 Task: Find connections with filter location Canning Vale with filter topic #sustainabilitywith filter profile language English with filter current company MAN Energy Solutions with filter school Careers for Engineering Students with filter industry Claims Adjusting, Actuarial Services with filter service category Business Law with filter keywords title Cashier
Action: Mouse moved to (517, 80)
Screenshot: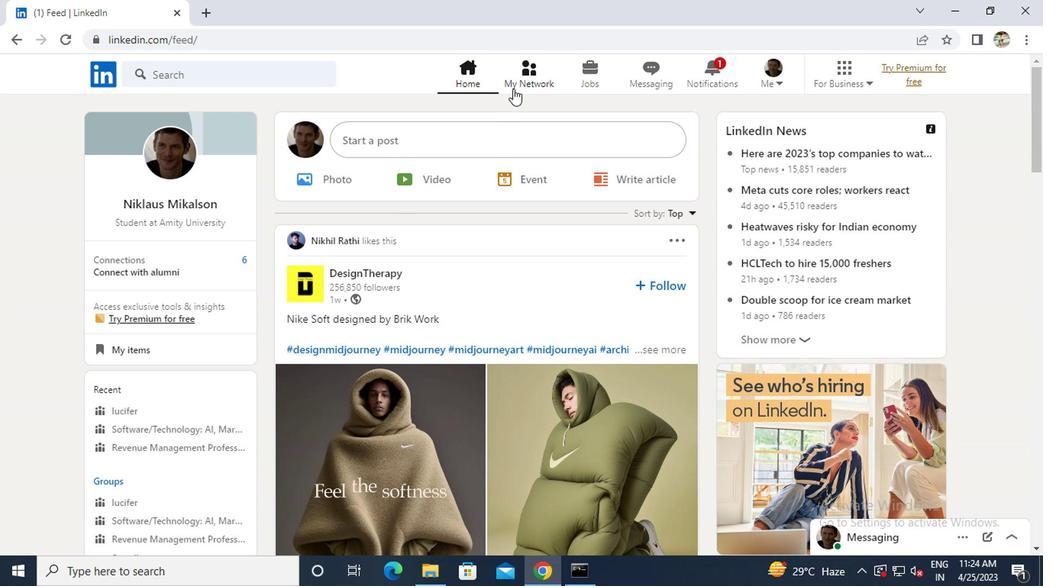 
Action: Mouse pressed left at (517, 80)
Screenshot: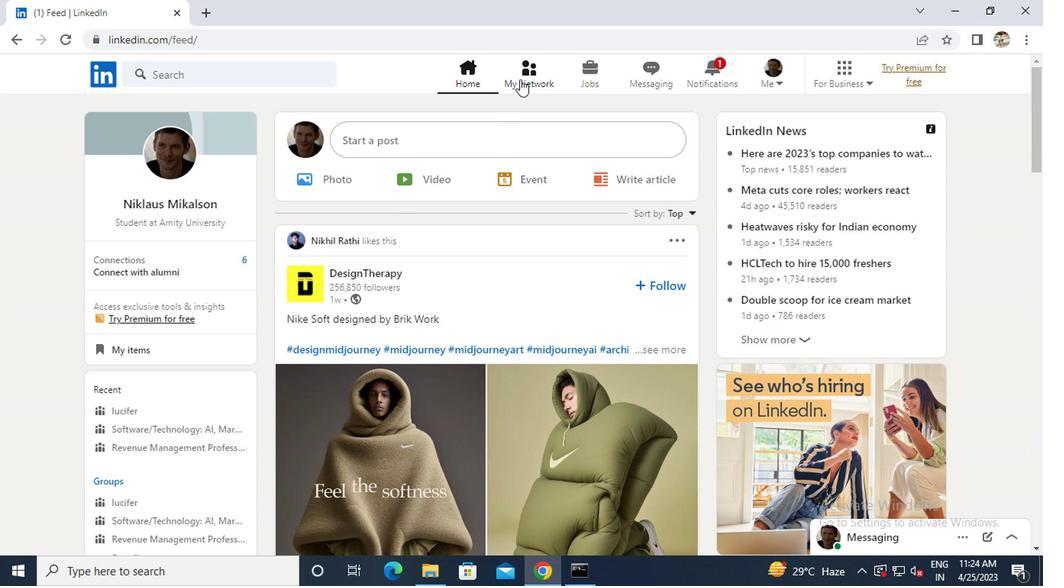 
Action: Mouse moved to (265, 158)
Screenshot: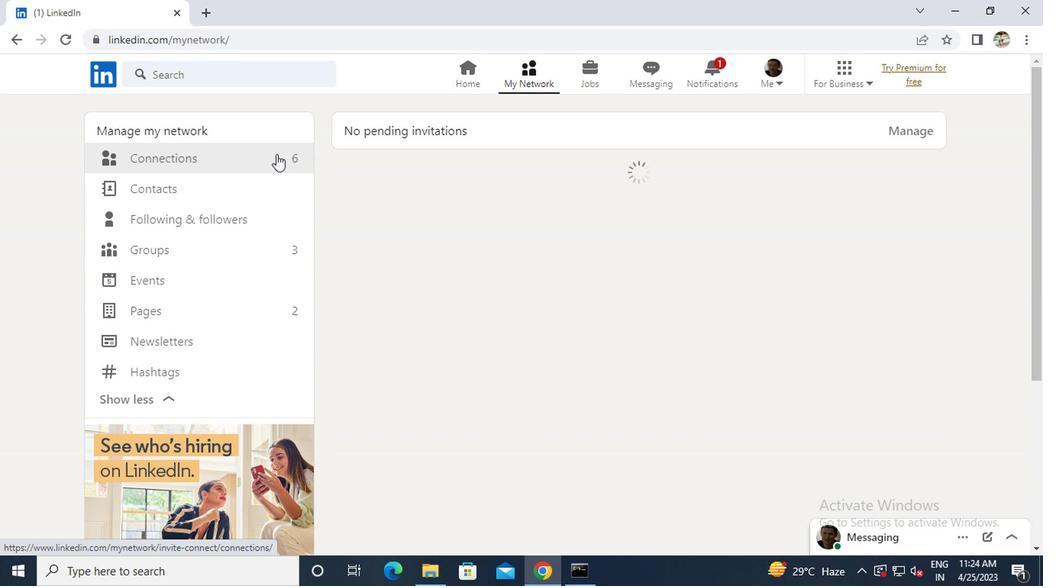 
Action: Mouse pressed left at (265, 158)
Screenshot: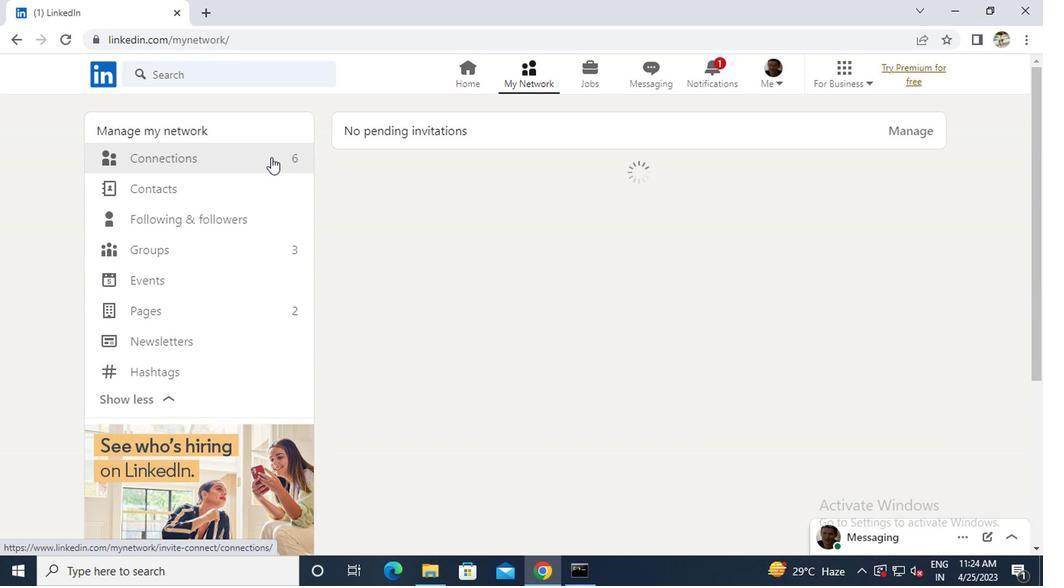 
Action: Mouse moved to (651, 163)
Screenshot: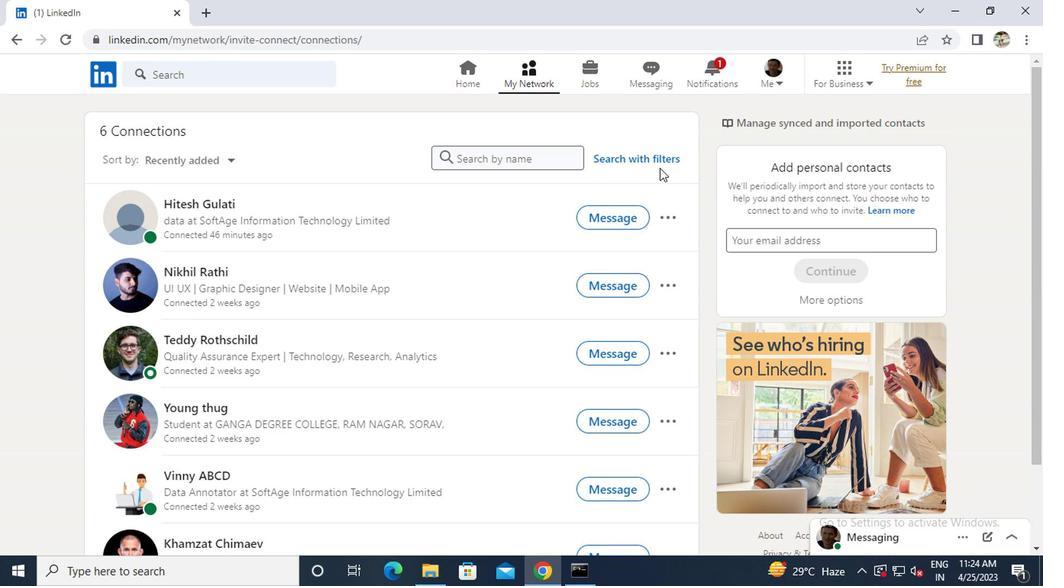 
Action: Mouse pressed left at (651, 163)
Screenshot: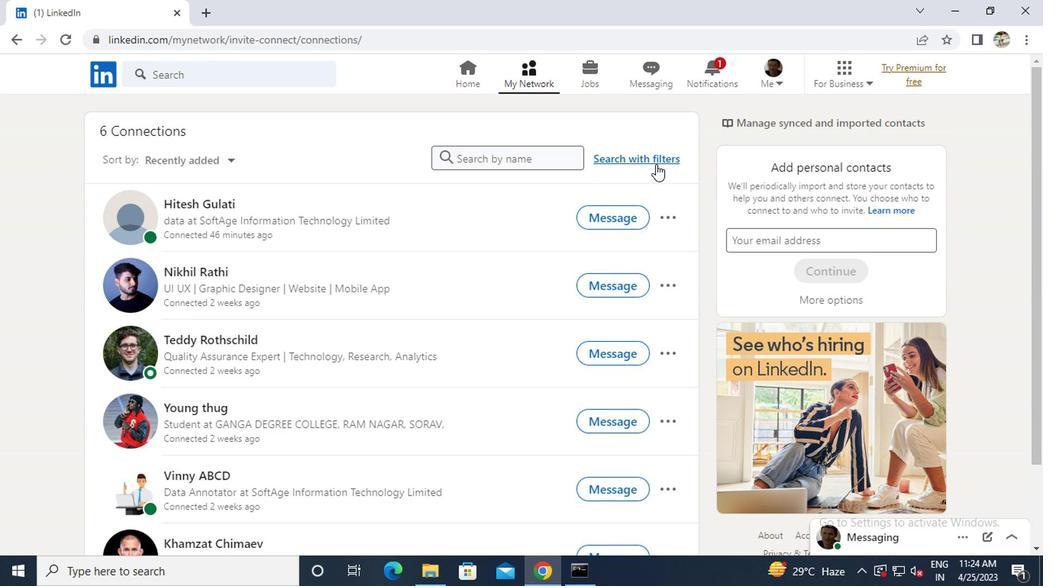 
Action: Mouse moved to (518, 122)
Screenshot: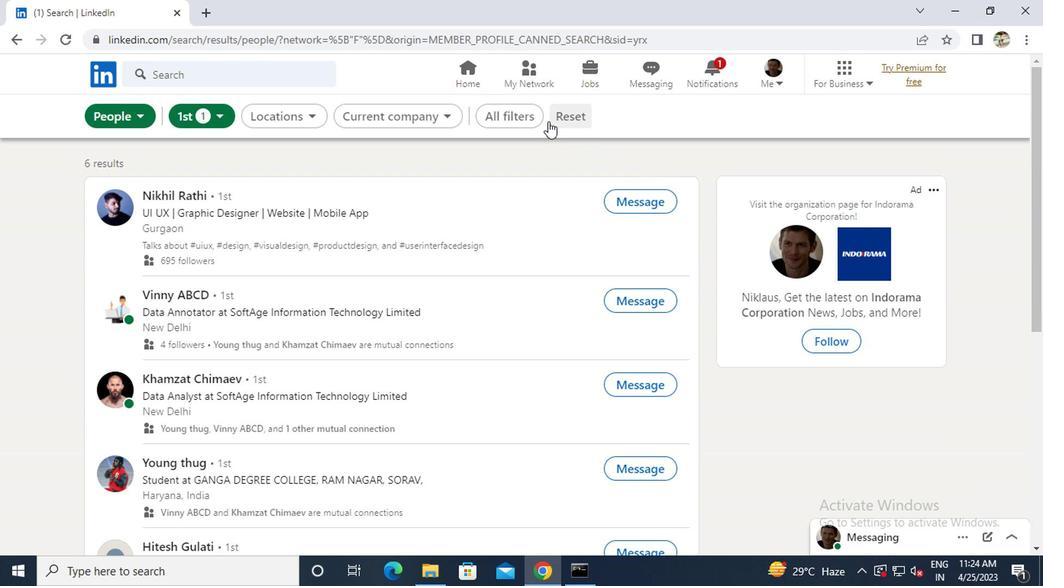 
Action: Mouse pressed left at (518, 122)
Screenshot: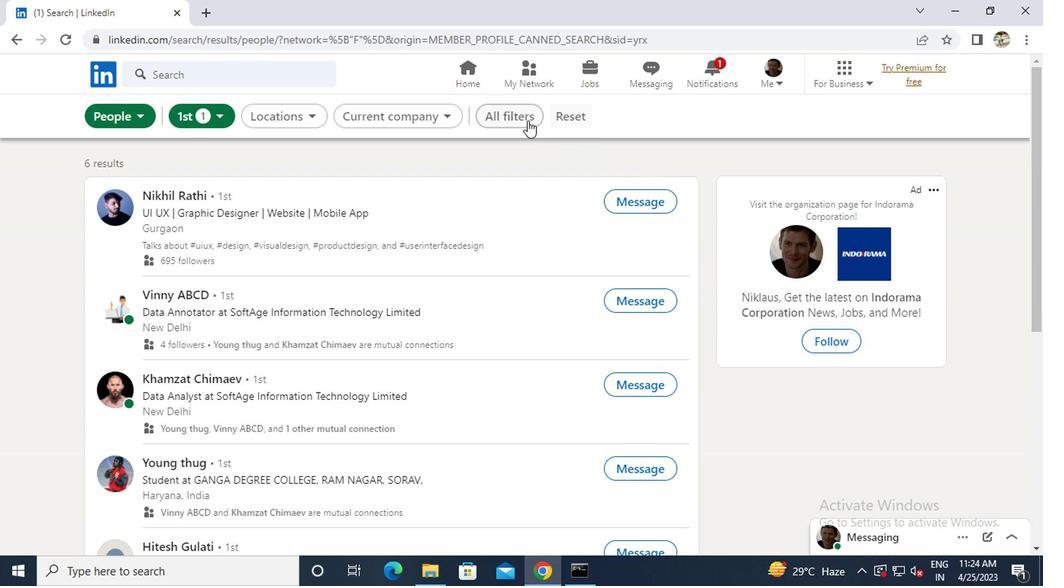 
Action: Mouse moved to (692, 288)
Screenshot: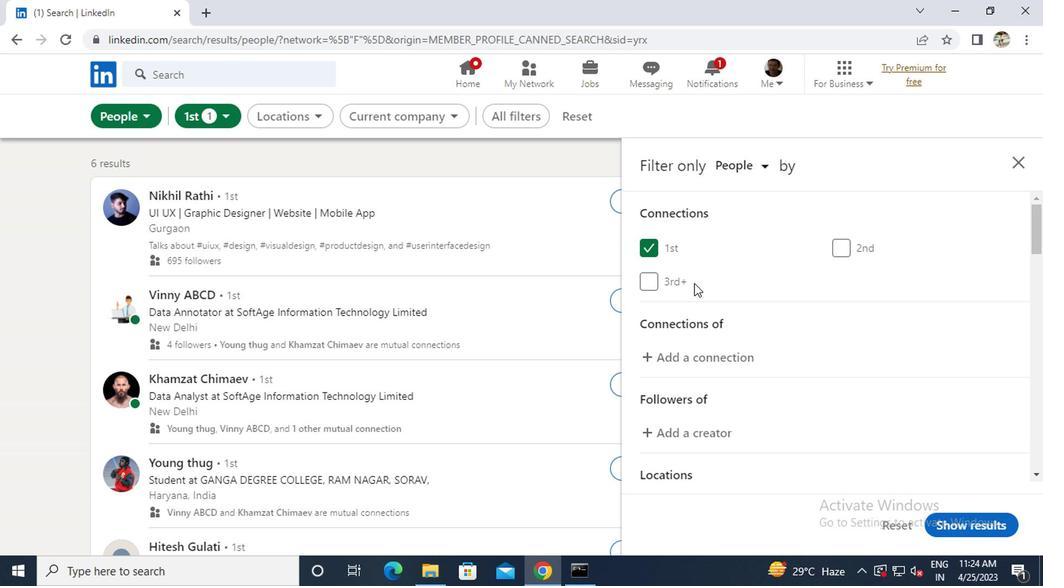
Action: Mouse scrolled (692, 287) with delta (0, 0)
Screenshot: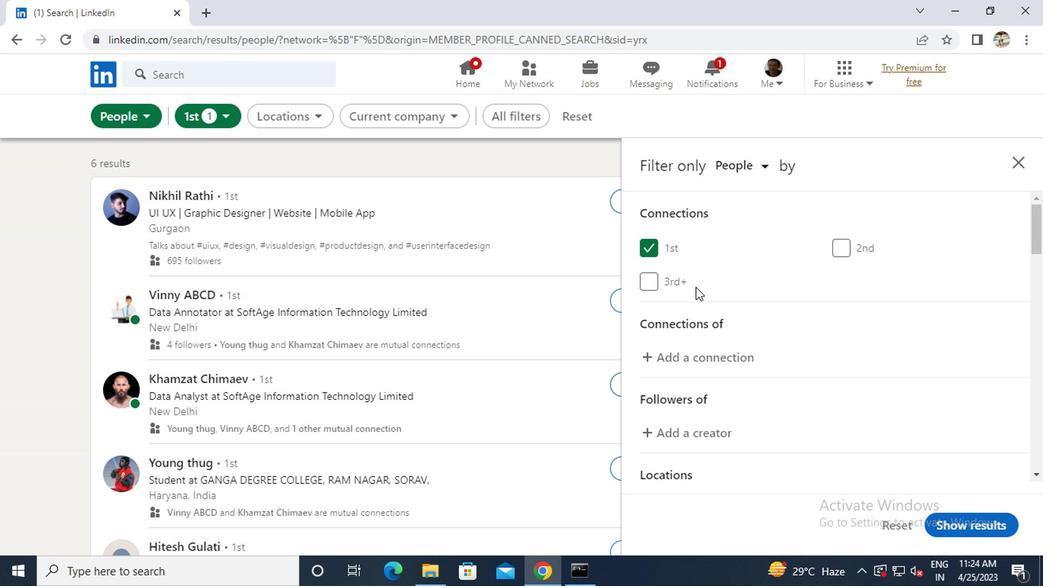 
Action: Mouse scrolled (692, 287) with delta (0, 0)
Screenshot: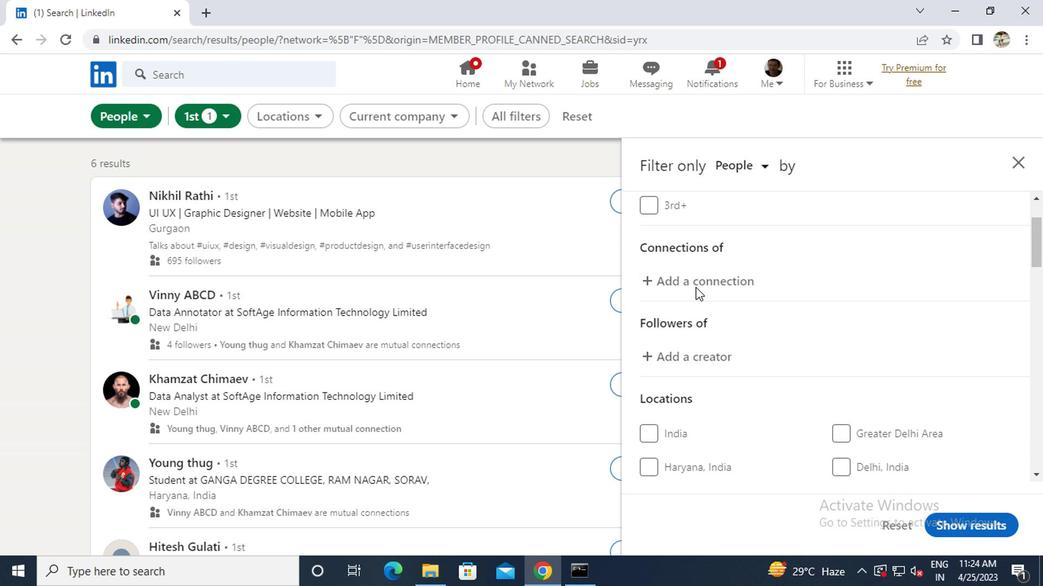 
Action: Mouse moved to (841, 423)
Screenshot: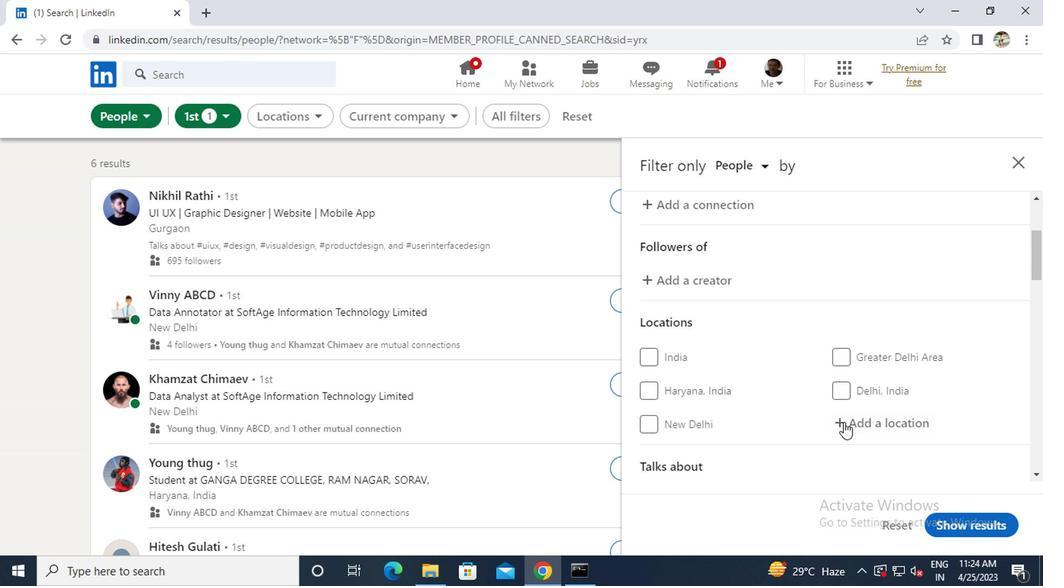
Action: Mouse pressed left at (841, 423)
Screenshot: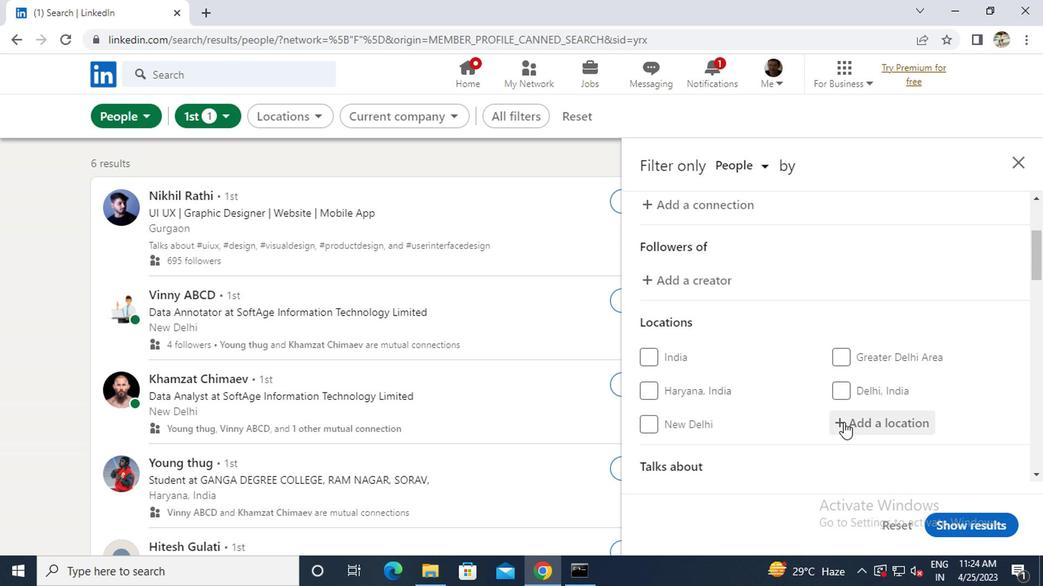 
Action: Key pressed <Key.caps_lock>c<Key.caps_lock>anning<Key.space><Key.caps_lock>v<Key.caps_lock>ale
Screenshot: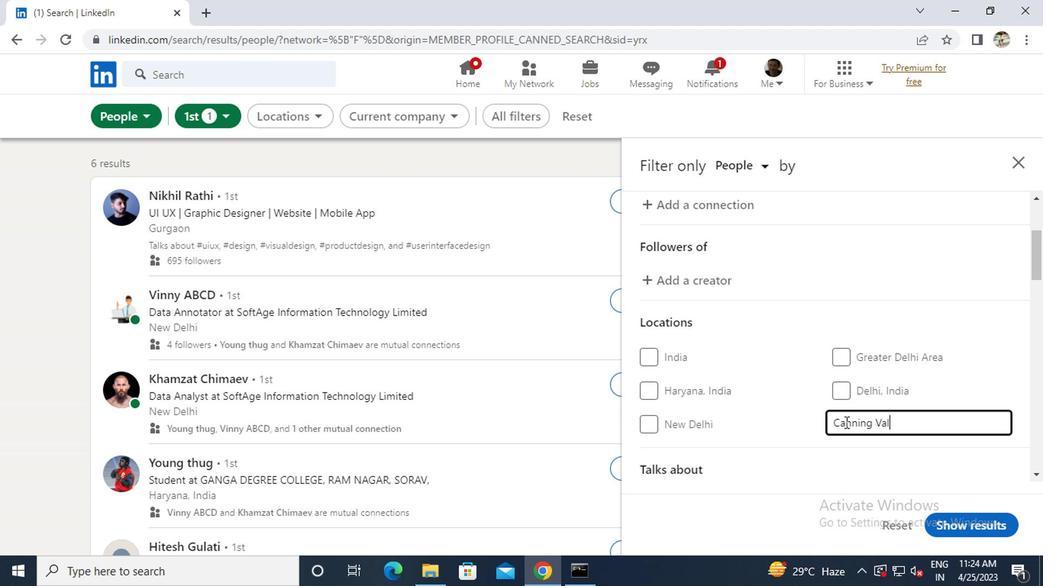 
Action: Mouse scrolled (841, 422) with delta (0, -1)
Screenshot: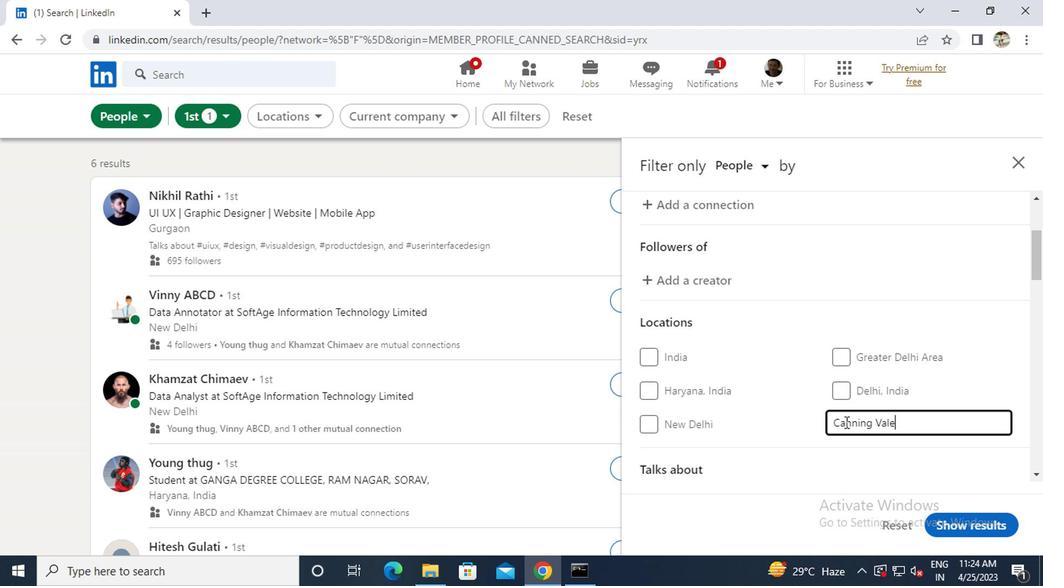 
Action: Mouse scrolled (841, 422) with delta (0, -1)
Screenshot: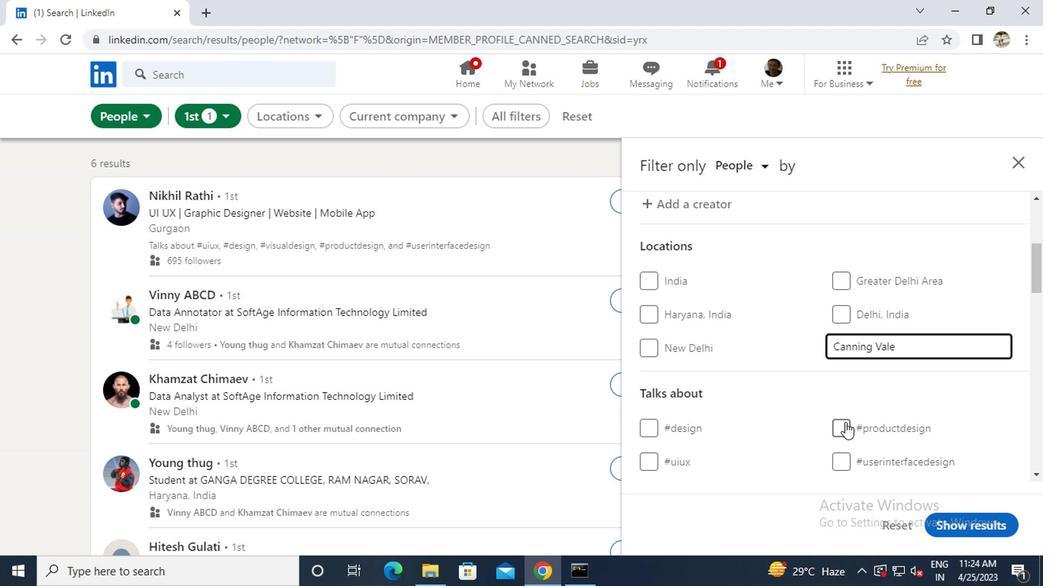 
Action: Mouse scrolled (841, 422) with delta (0, -1)
Screenshot: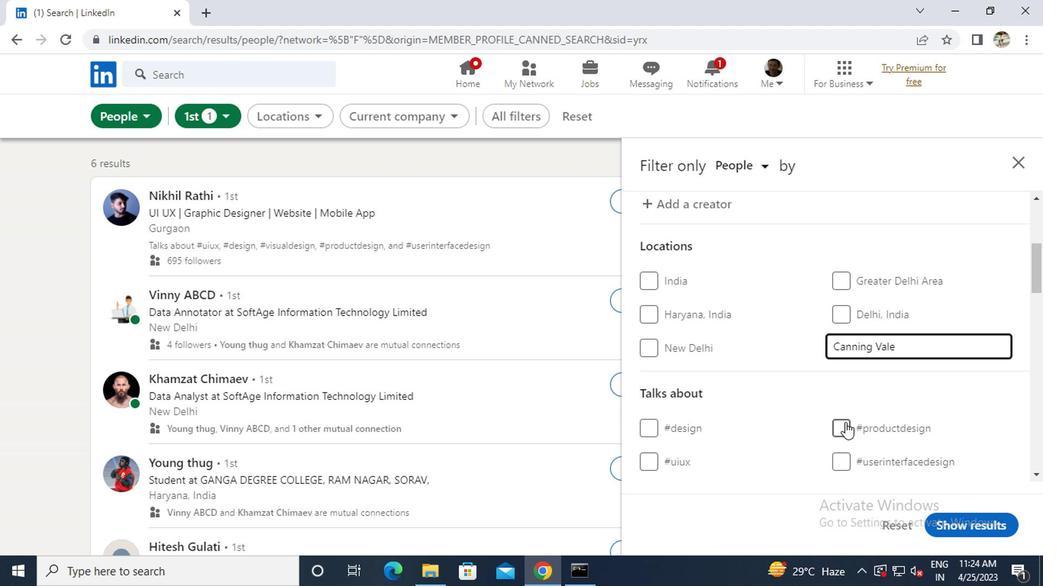 
Action: Mouse moved to (853, 333)
Screenshot: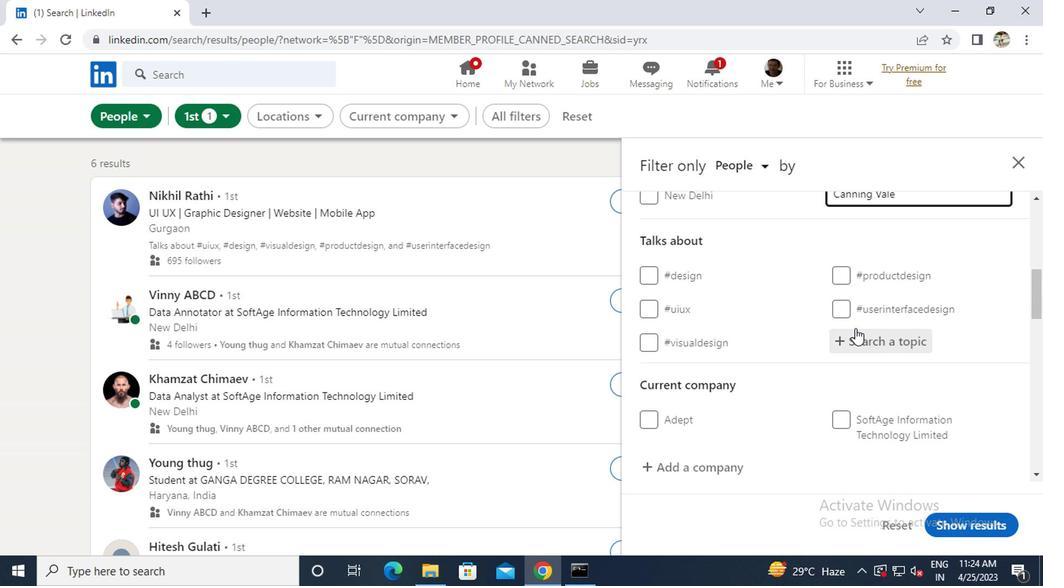 
Action: Mouse pressed left at (853, 333)
Screenshot: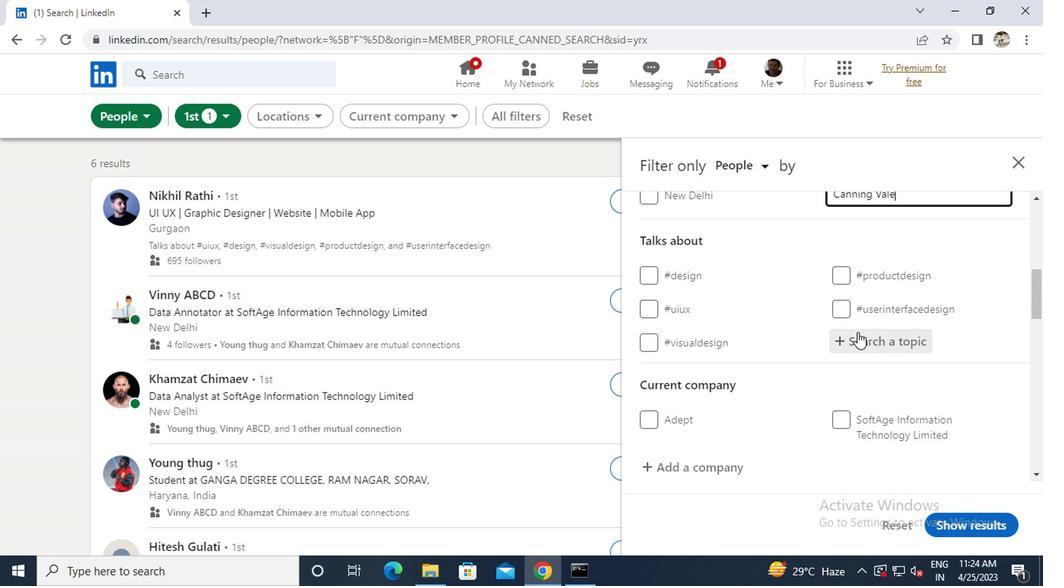 
Action: Key pressed <Key.shift><Key.shift><Key.shift><Key.shift><Key.shift>#SUSTAINABILITY
Screenshot: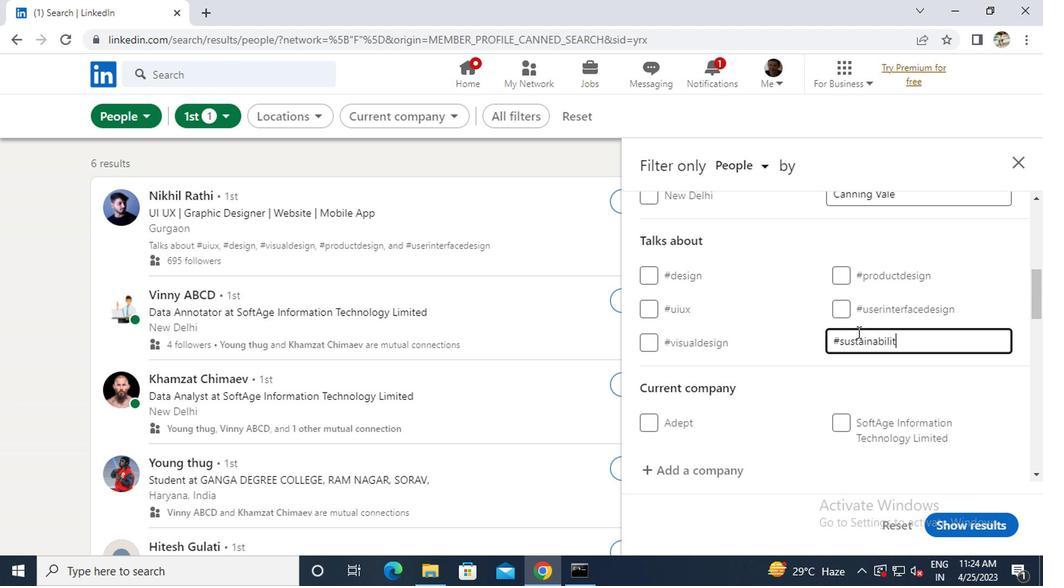 
Action: Mouse scrolled (853, 332) with delta (0, -1)
Screenshot: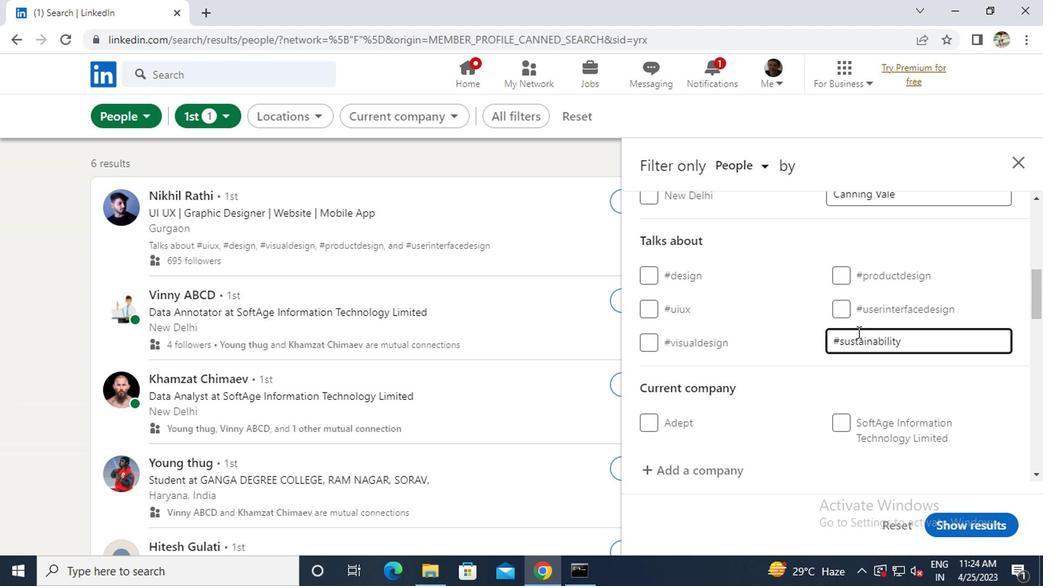 
Action: Mouse scrolled (853, 332) with delta (0, -1)
Screenshot: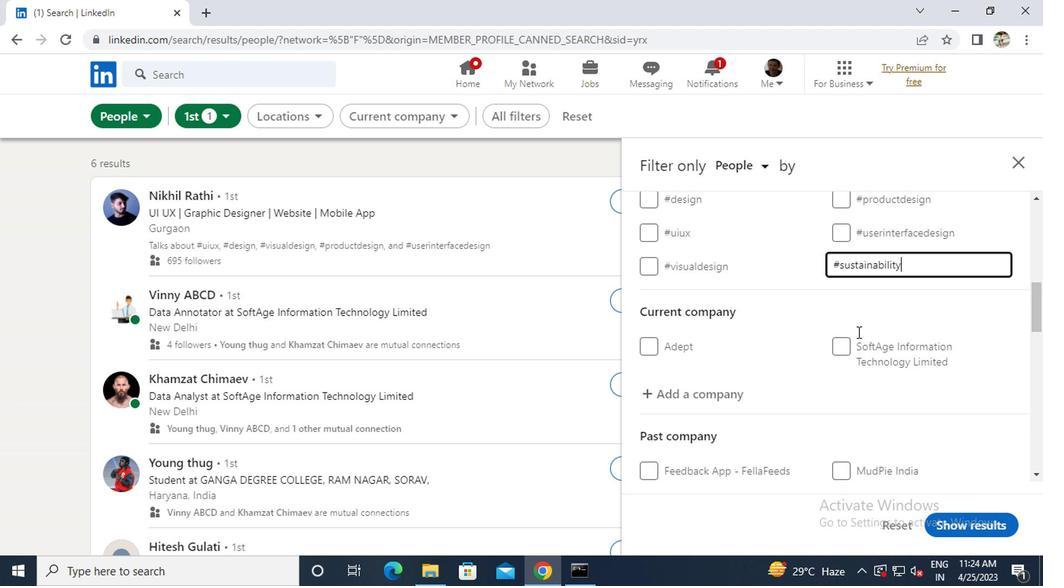 
Action: Mouse scrolled (853, 332) with delta (0, -1)
Screenshot: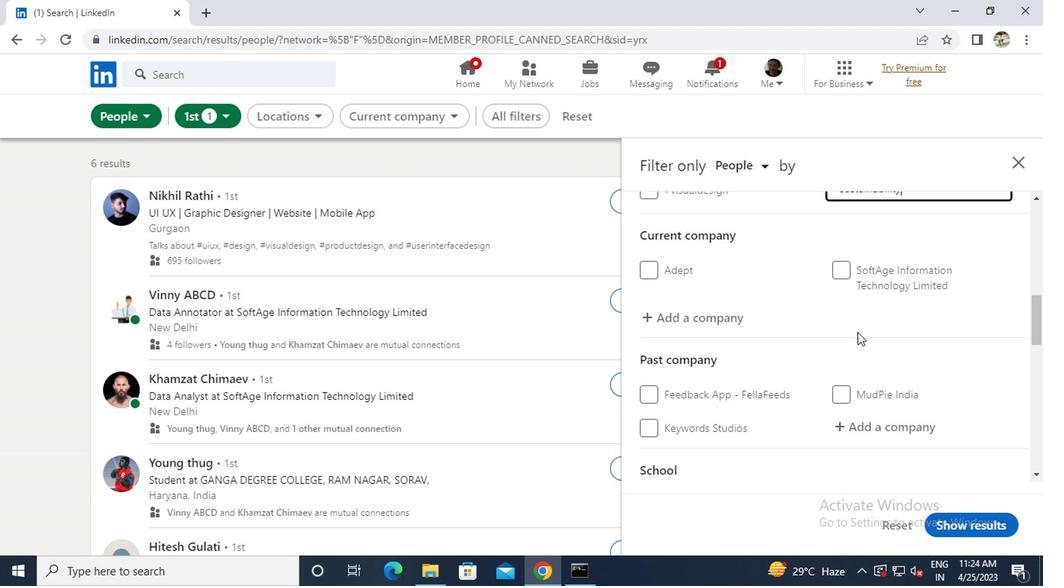
Action: Mouse scrolled (853, 332) with delta (0, -1)
Screenshot: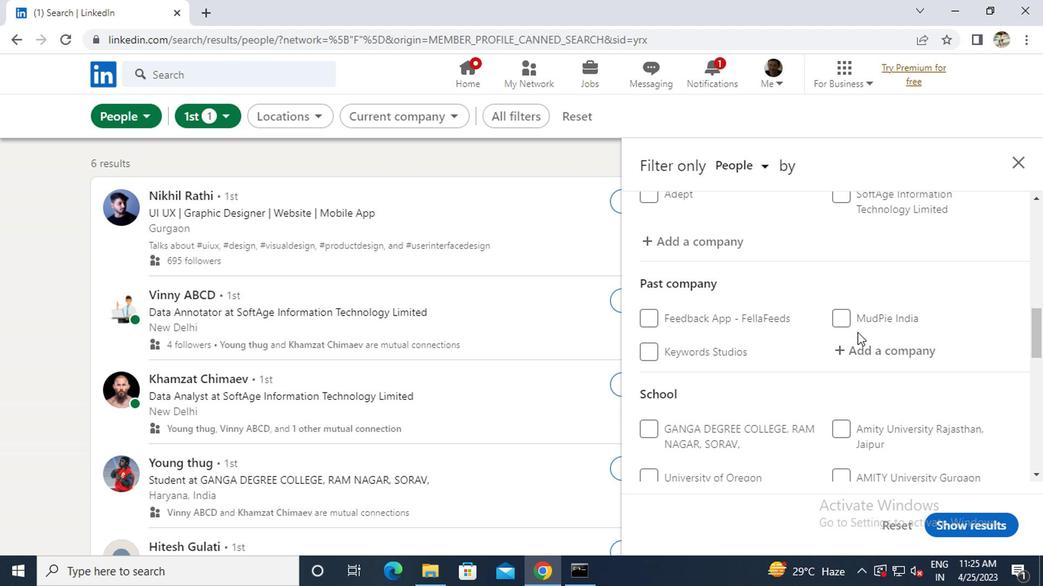 
Action: Mouse scrolled (853, 332) with delta (0, -1)
Screenshot: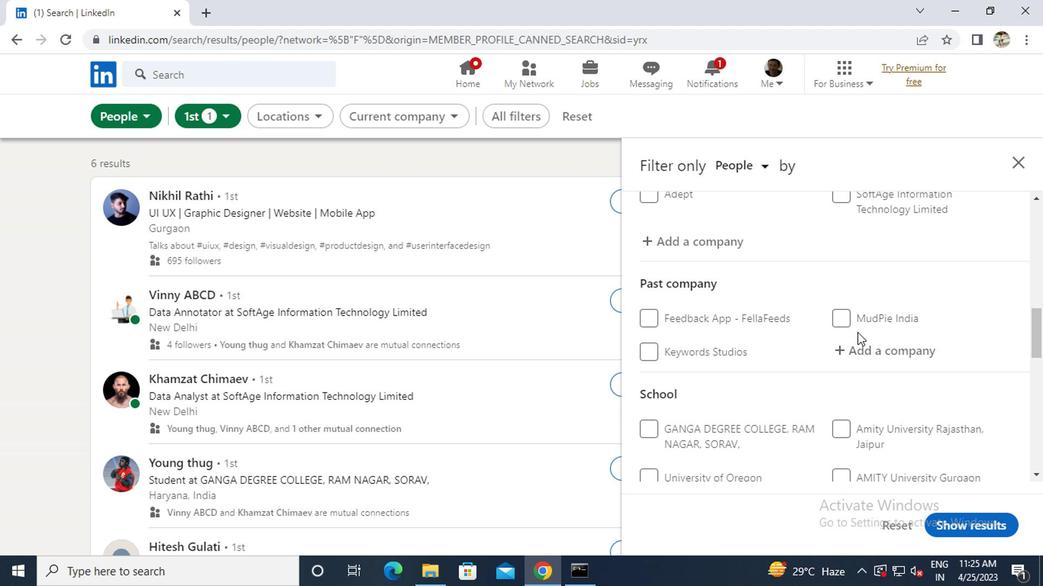 
Action: Mouse scrolled (853, 332) with delta (0, -1)
Screenshot: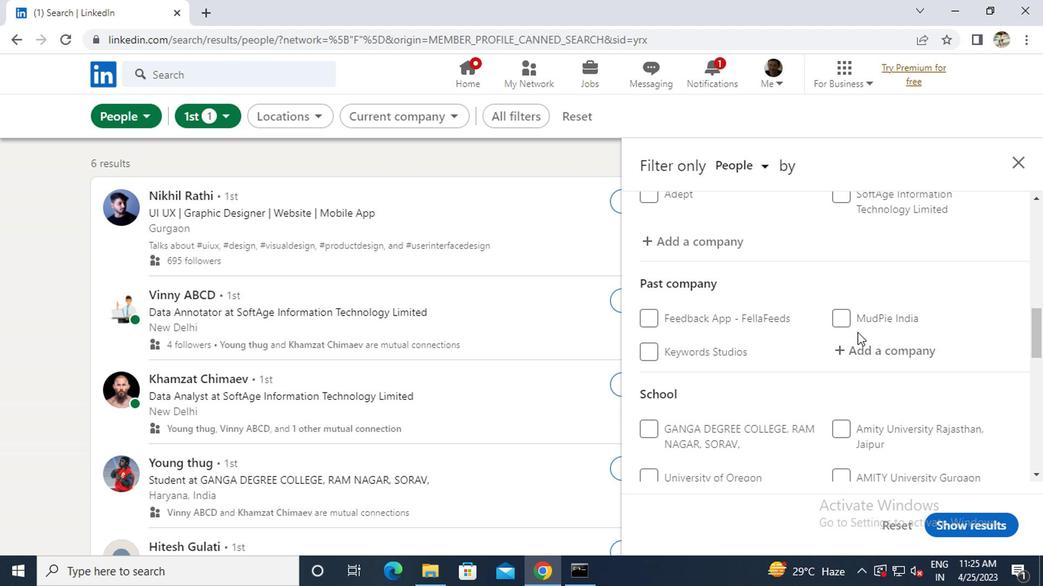 
Action: Mouse scrolled (853, 332) with delta (0, -1)
Screenshot: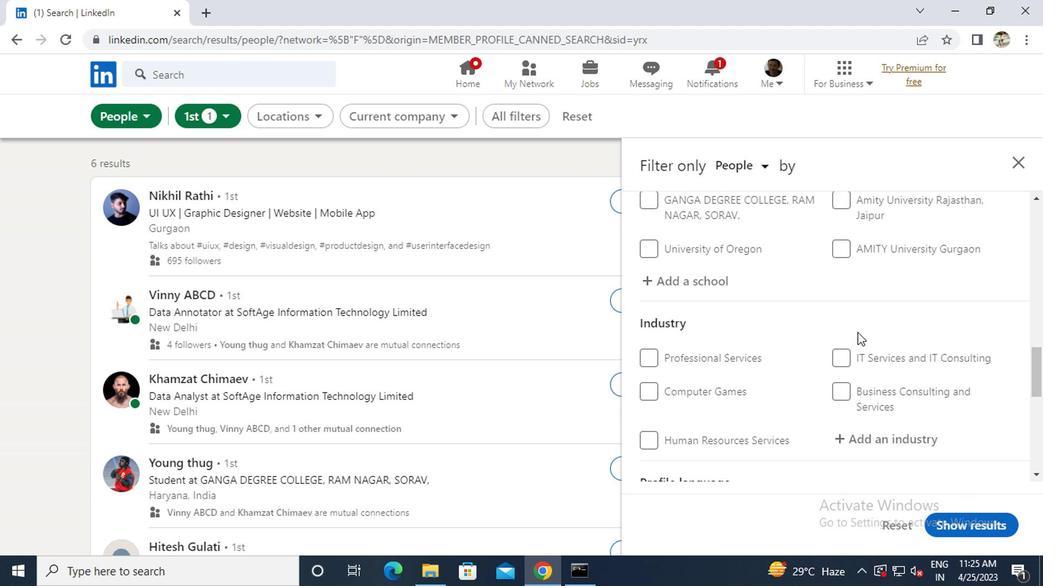
Action: Mouse scrolled (853, 332) with delta (0, -1)
Screenshot: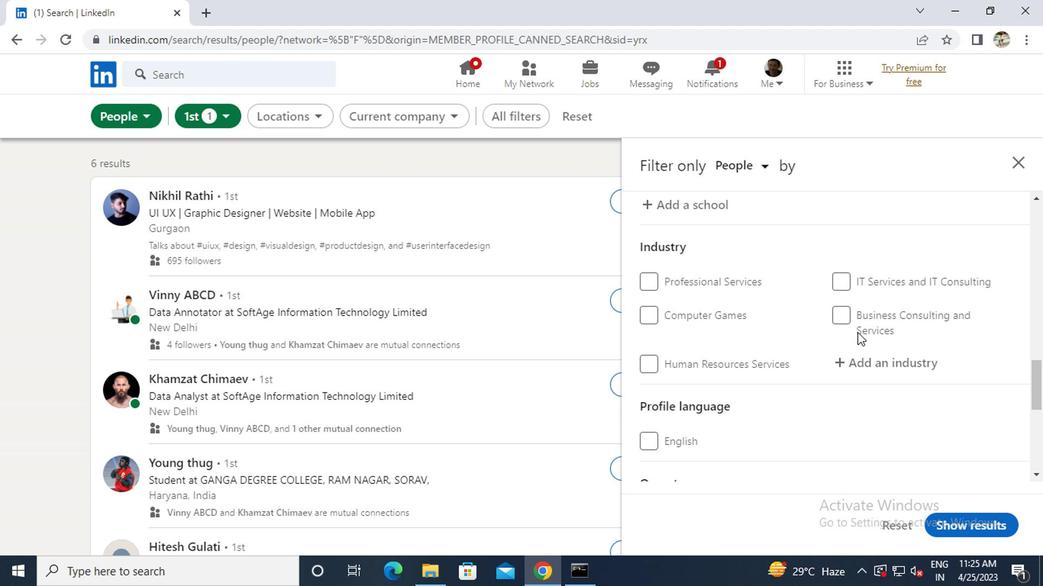 
Action: Mouse moved to (647, 366)
Screenshot: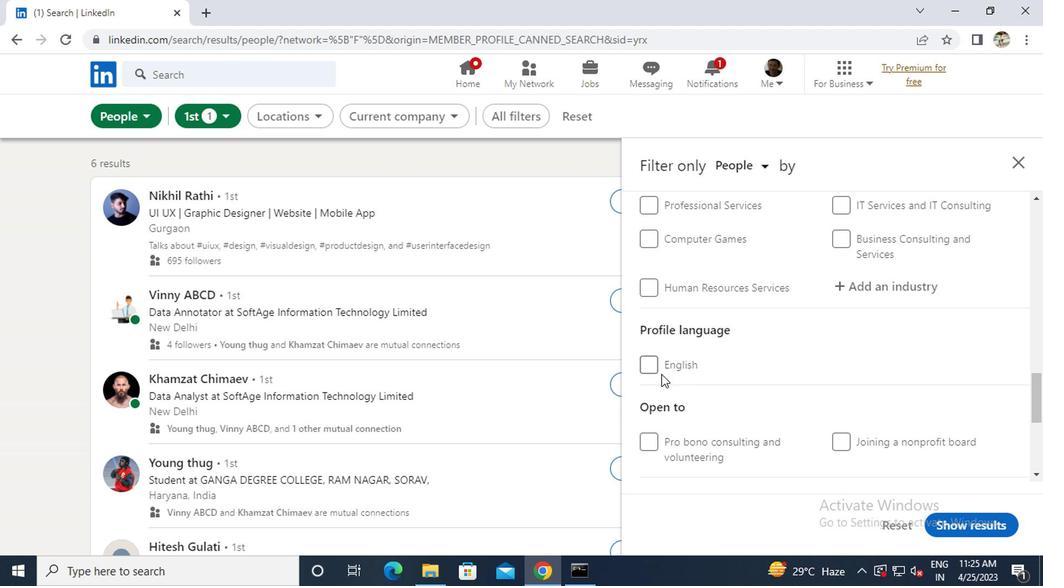 
Action: Mouse pressed left at (647, 366)
Screenshot: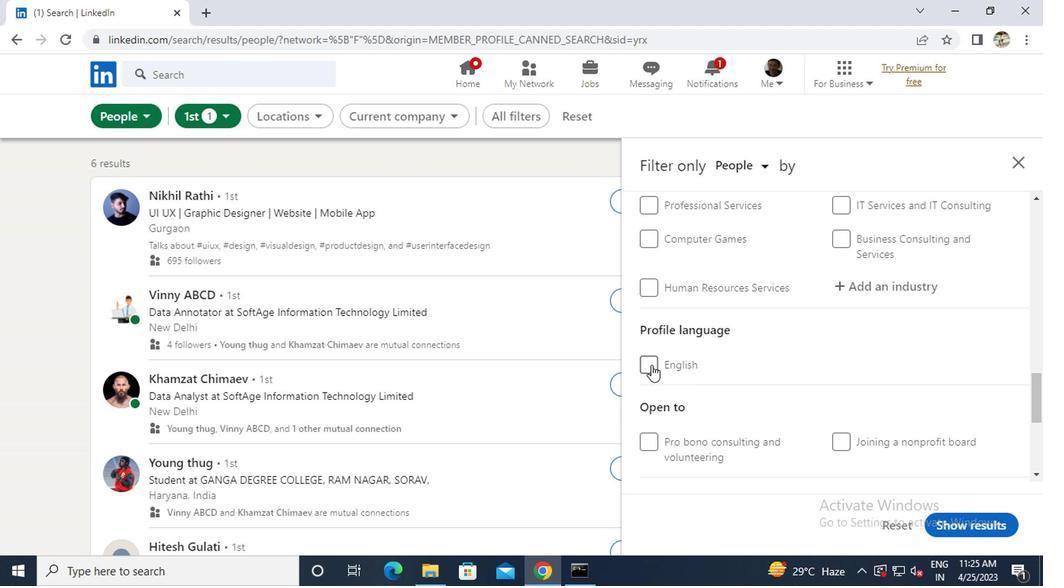 
Action: Mouse scrolled (647, 367) with delta (0, 1)
Screenshot: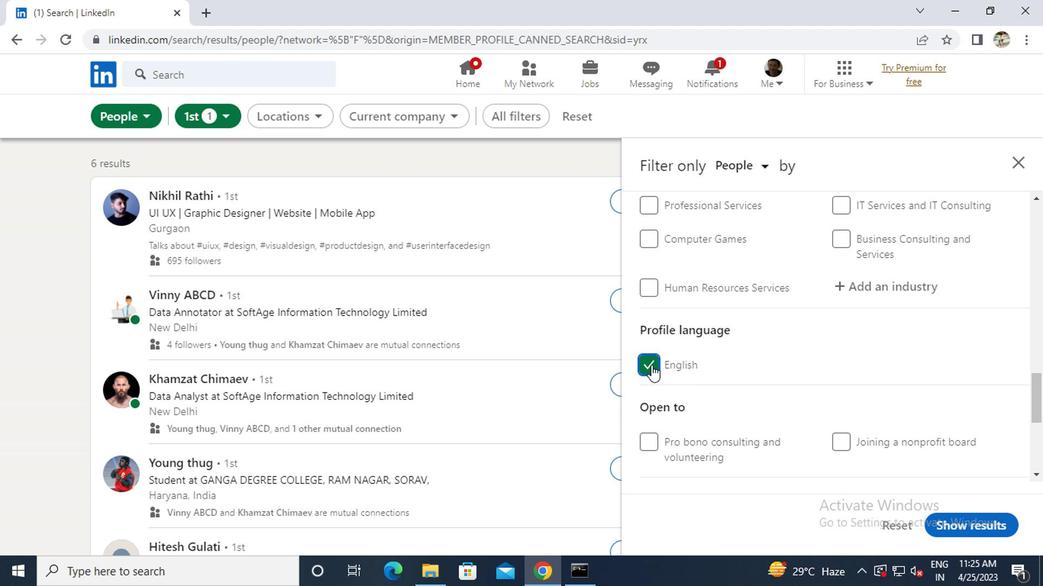 
Action: Mouse scrolled (647, 367) with delta (0, 1)
Screenshot: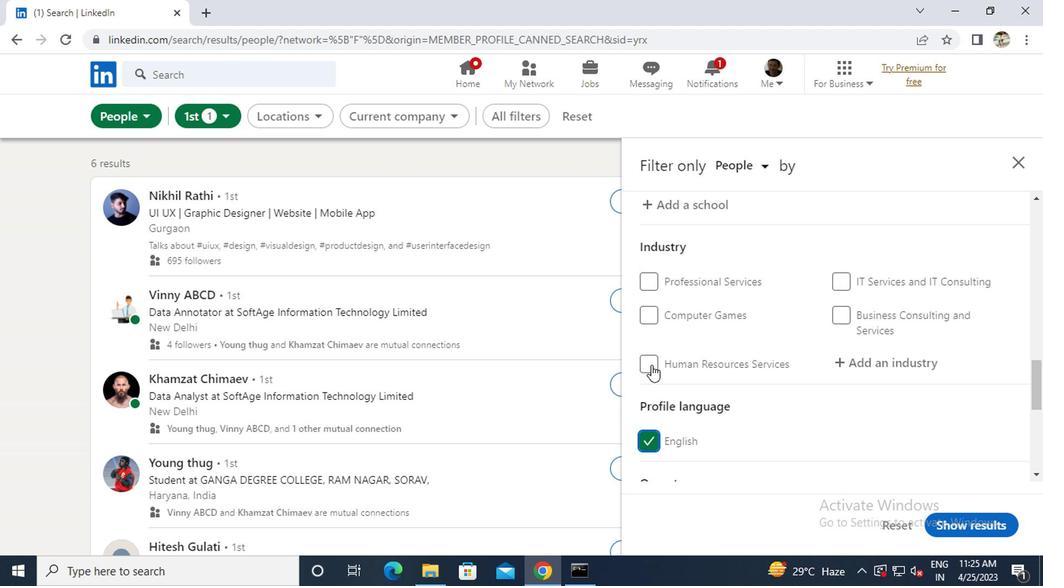 
Action: Mouse scrolled (647, 367) with delta (0, 1)
Screenshot: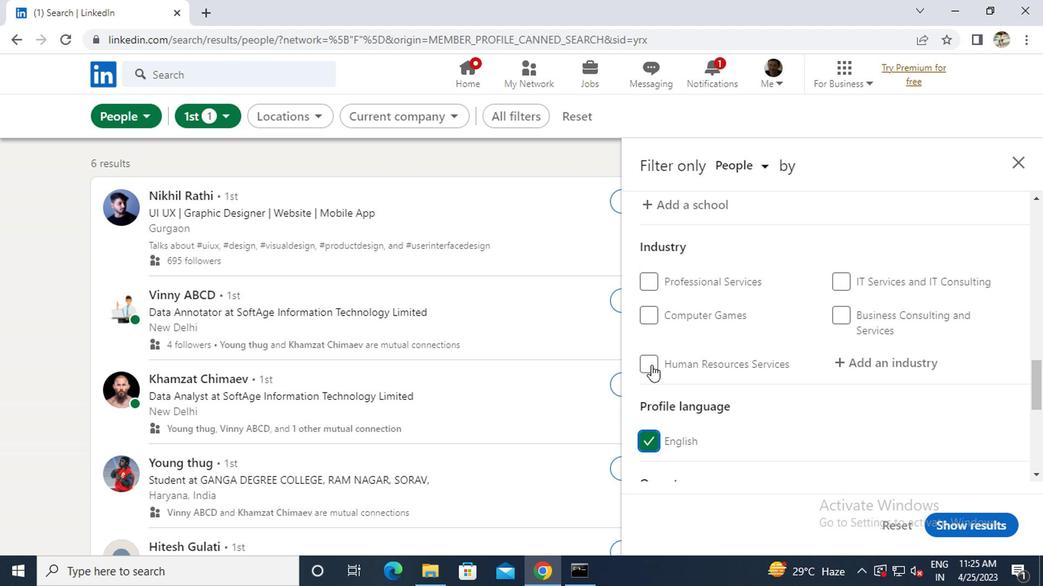 
Action: Mouse scrolled (647, 367) with delta (0, 1)
Screenshot: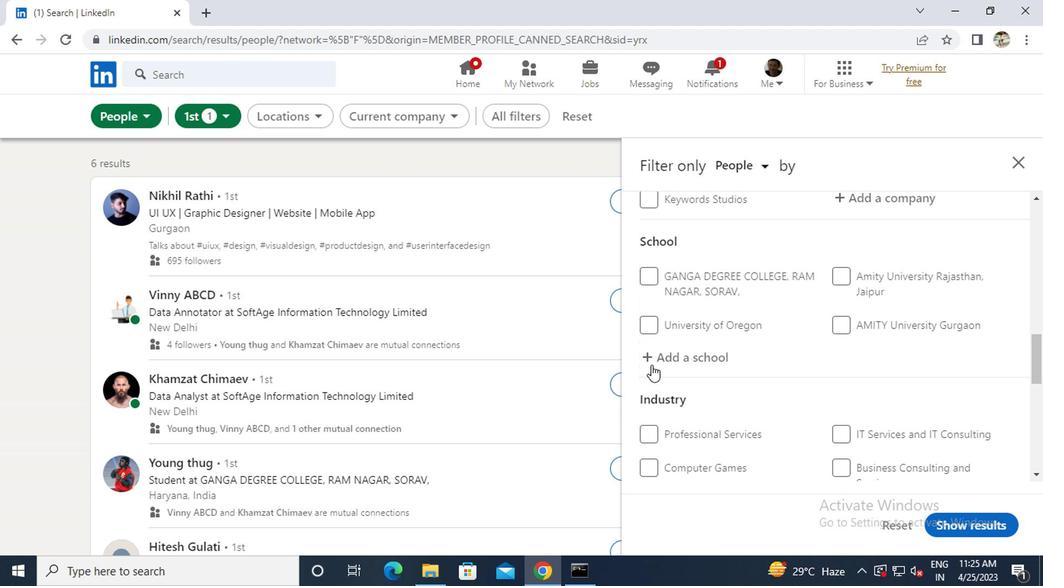 
Action: Mouse scrolled (647, 367) with delta (0, 1)
Screenshot: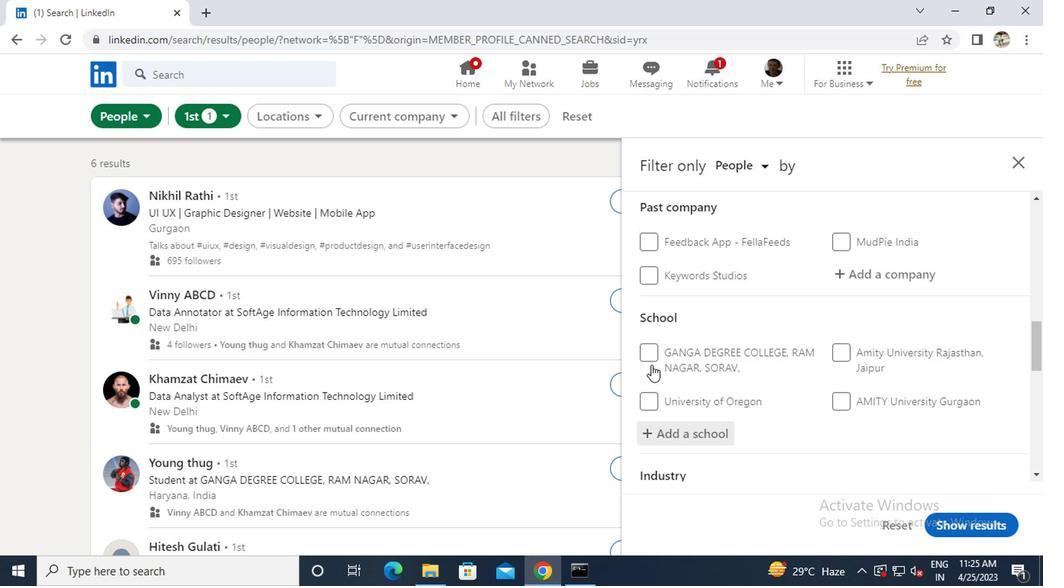 
Action: Mouse scrolled (647, 367) with delta (0, 1)
Screenshot: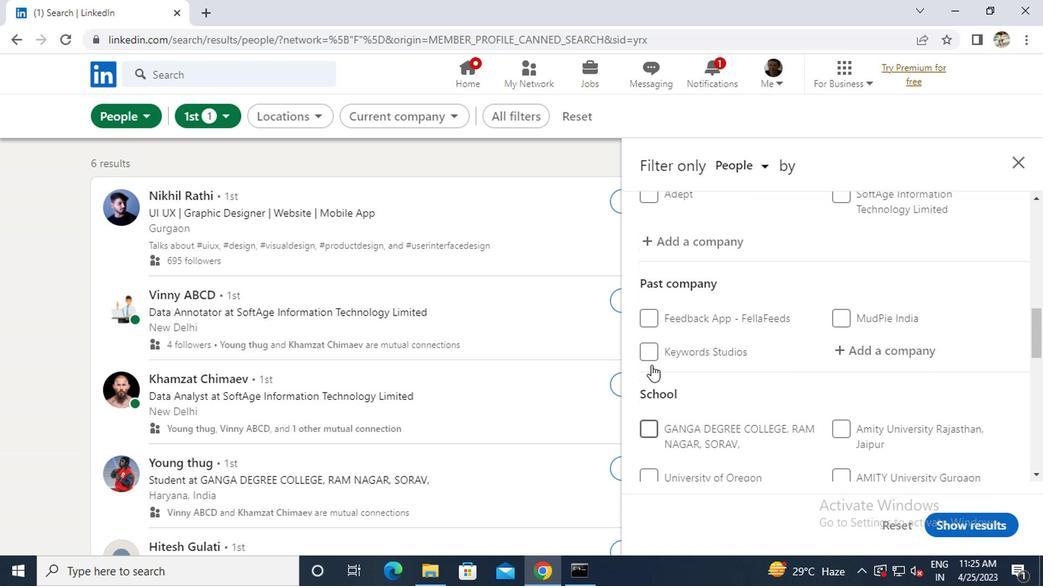 
Action: Mouse moved to (658, 319)
Screenshot: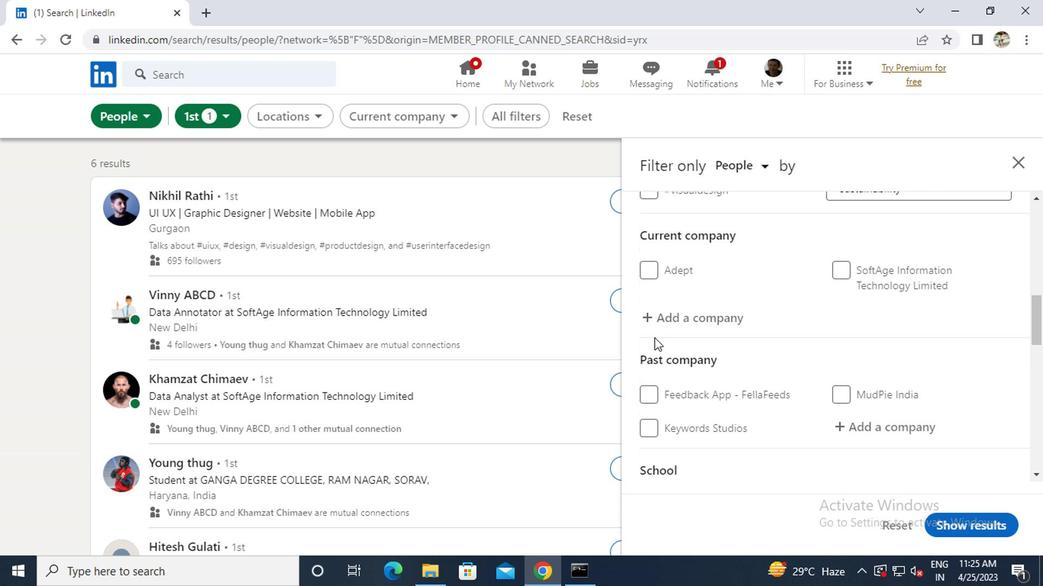 
Action: Mouse pressed left at (658, 319)
Screenshot: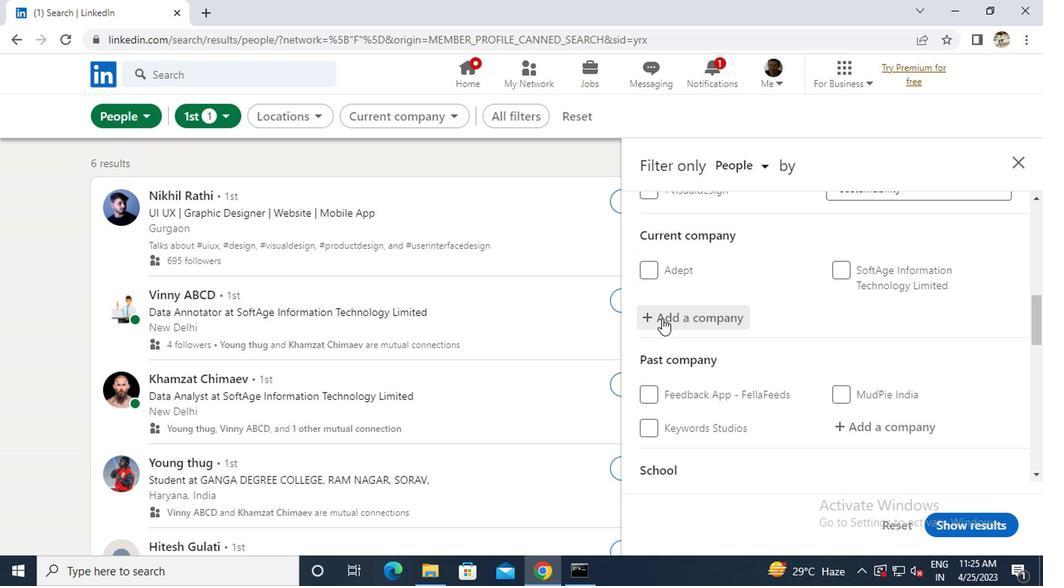 
Action: Key pressed <Key.caps_lock>MAN<Key.space>E<Key.caps_lock>NERGY<Key.space><Key.caps_lock>S<Key.caps_lock>OLUTIONS
Screenshot: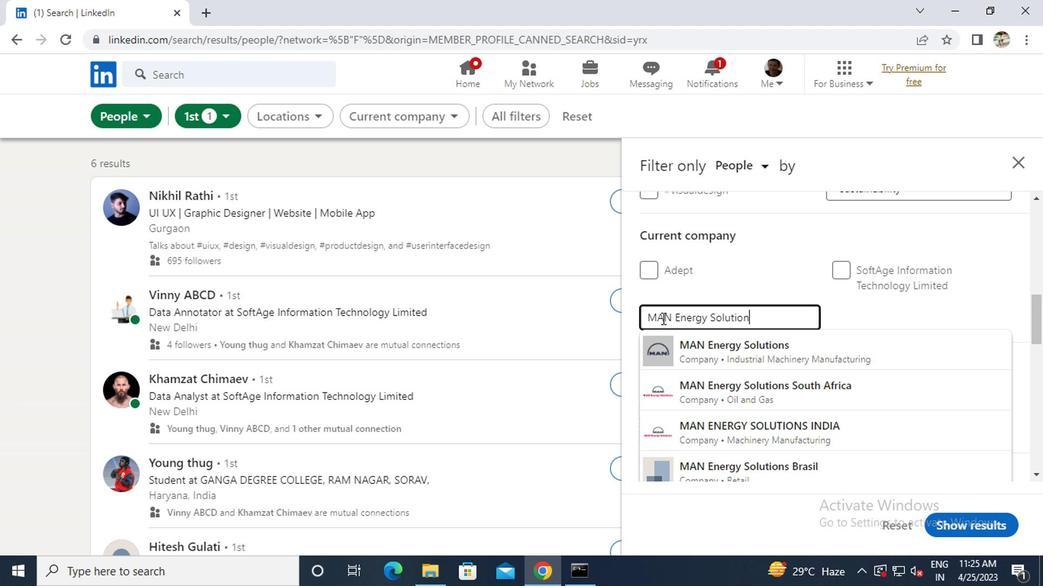
Action: Mouse moved to (694, 340)
Screenshot: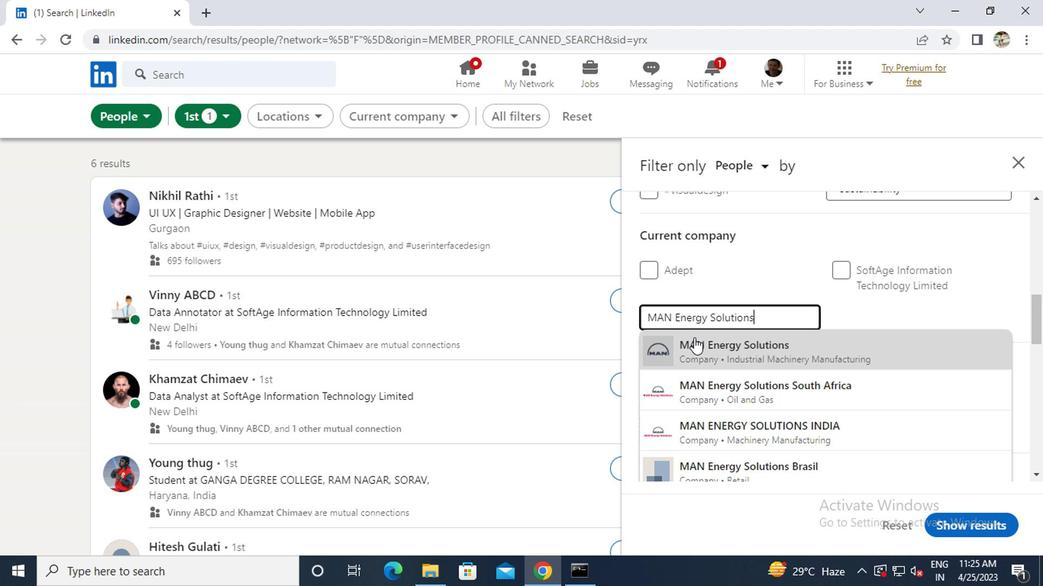 
Action: Mouse pressed left at (694, 340)
Screenshot: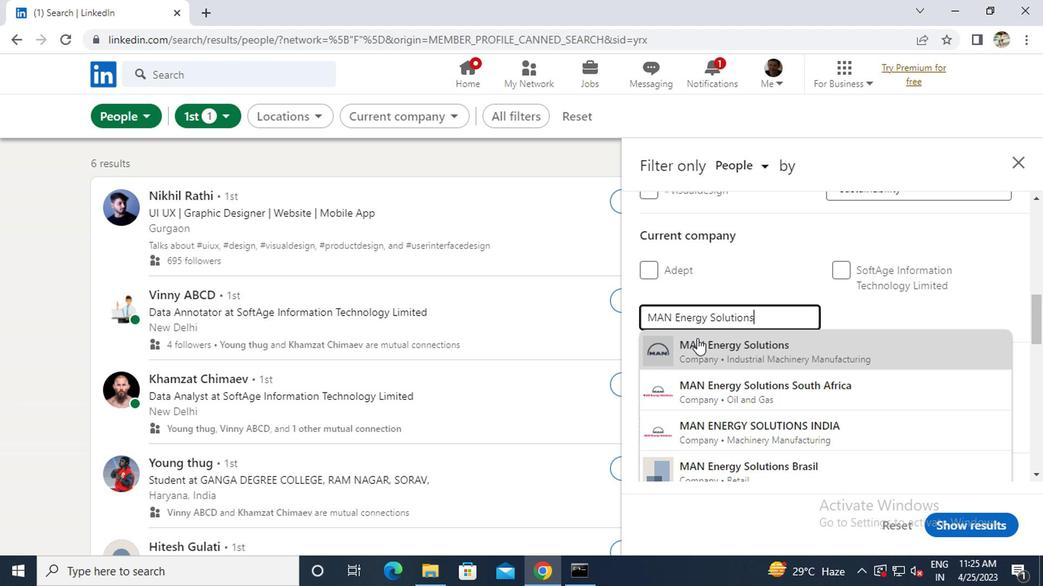 
Action: Mouse scrolled (694, 339) with delta (0, -1)
Screenshot: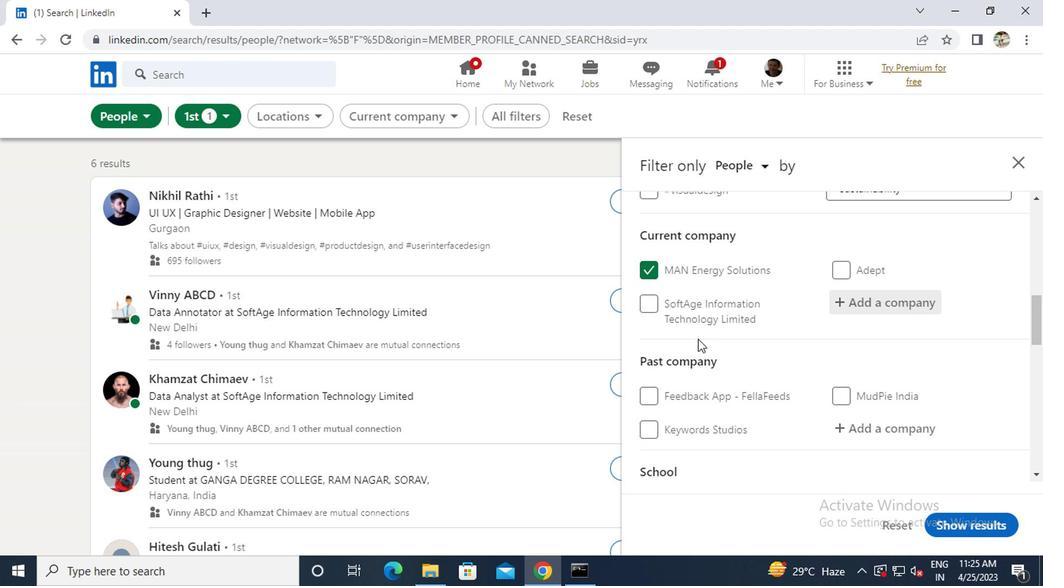 
Action: Mouse scrolled (694, 339) with delta (0, -1)
Screenshot: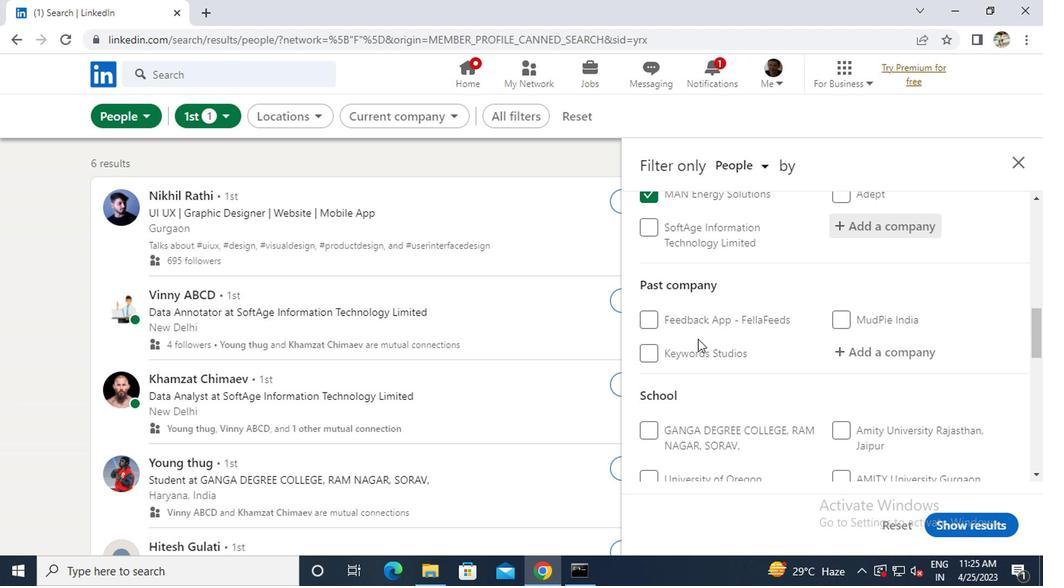 
Action: Mouse scrolled (694, 339) with delta (0, -1)
Screenshot: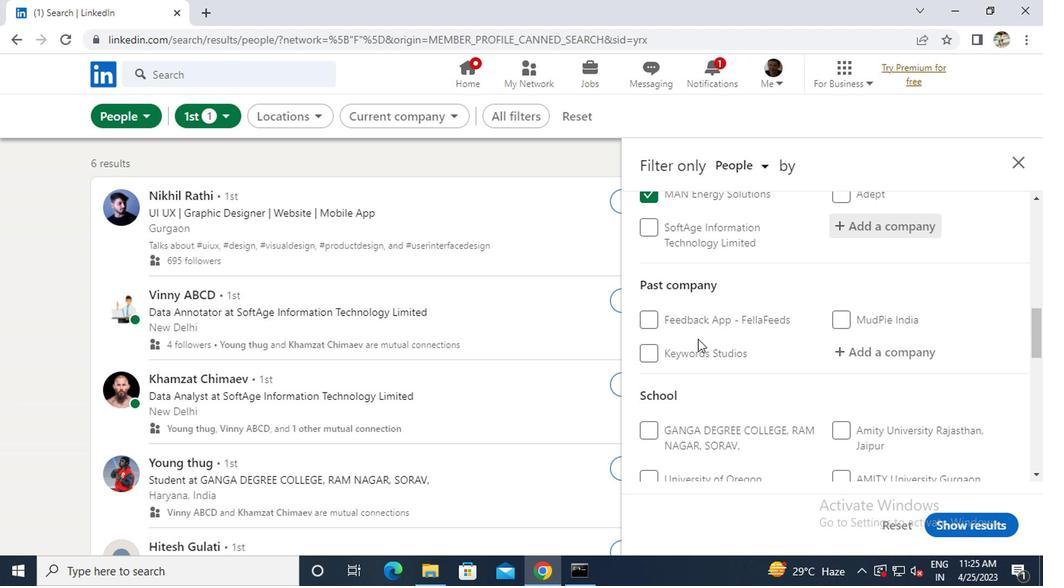 
Action: Mouse moved to (688, 352)
Screenshot: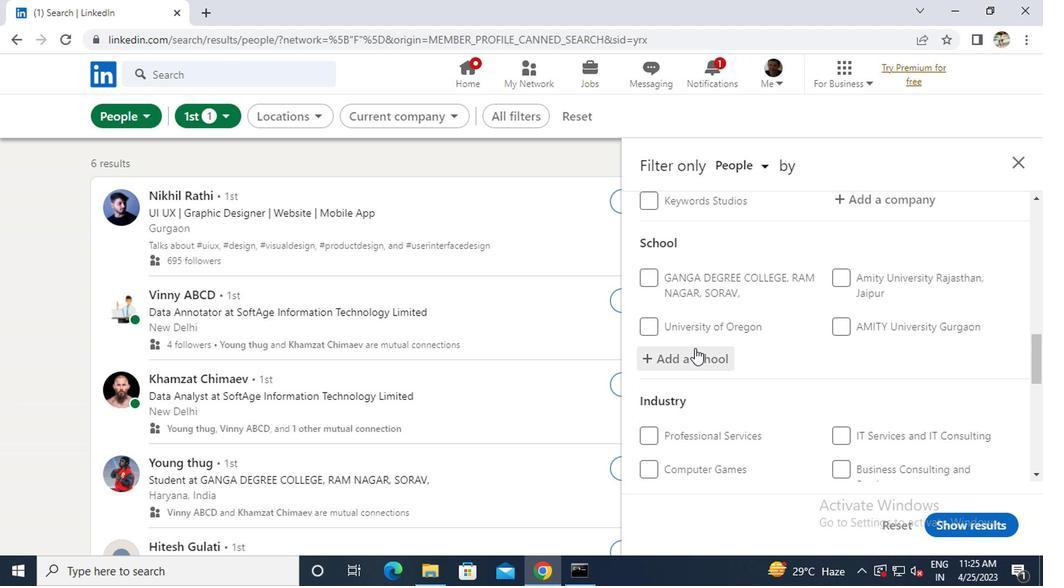 
Action: Mouse pressed left at (688, 352)
Screenshot: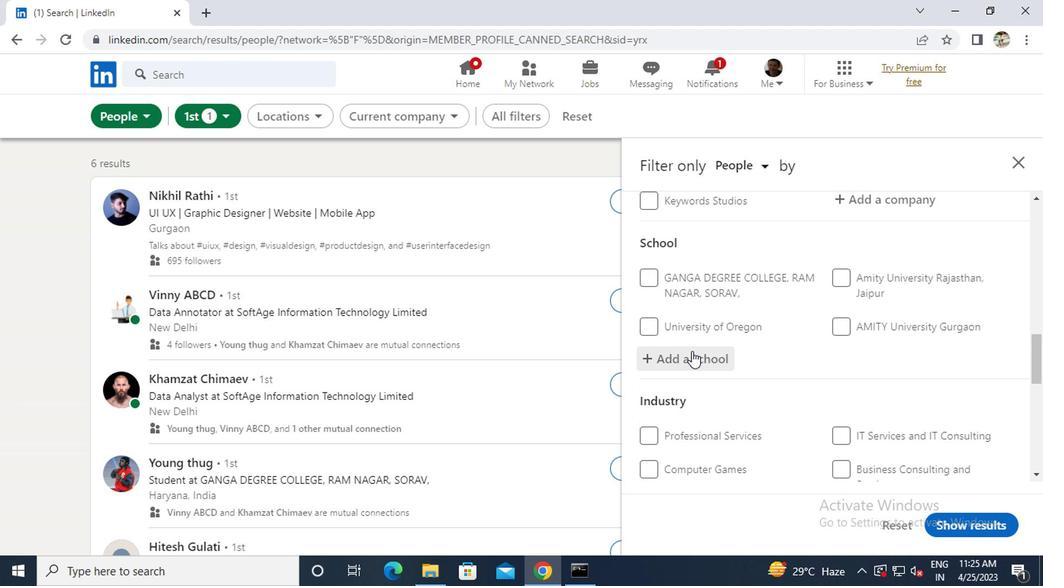 
Action: Key pressed <Key.caps_lock>C<Key.caps_lock>AREERS<Key.space>FOR<Key.space>
Screenshot: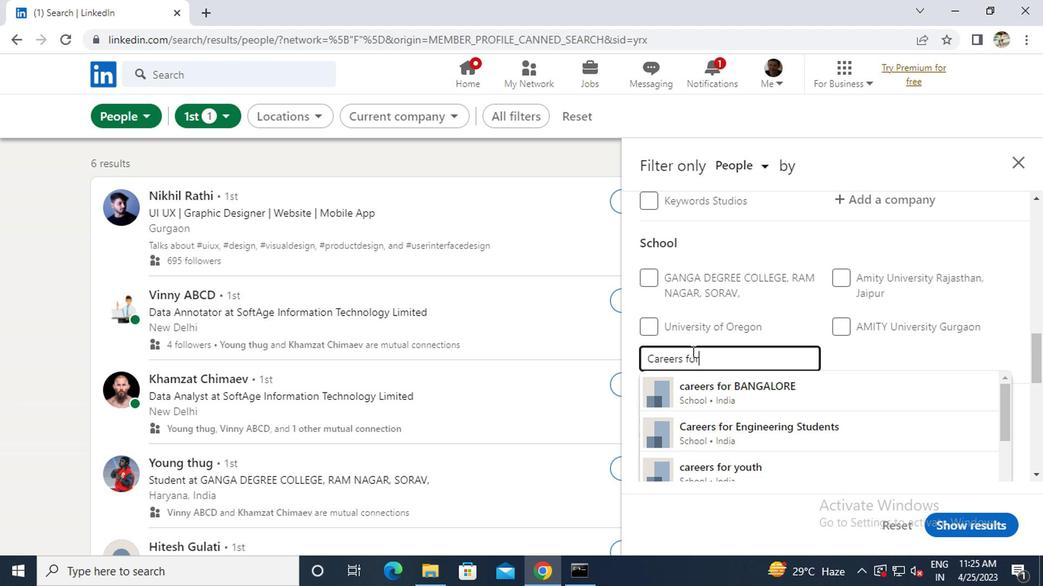
Action: Mouse moved to (722, 425)
Screenshot: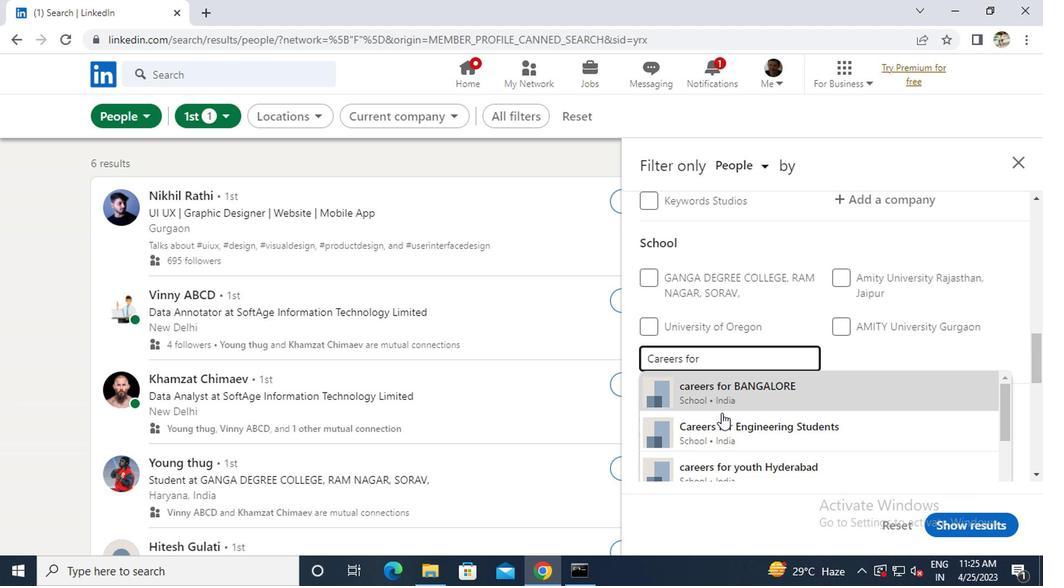 
Action: Mouse pressed left at (722, 425)
Screenshot: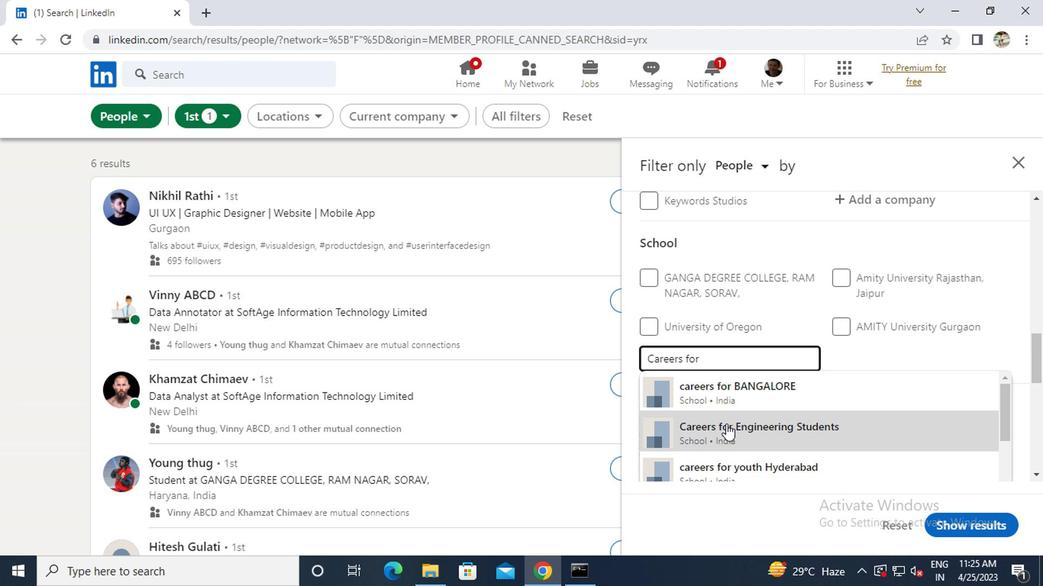 
Action: Mouse scrolled (722, 424) with delta (0, -1)
Screenshot: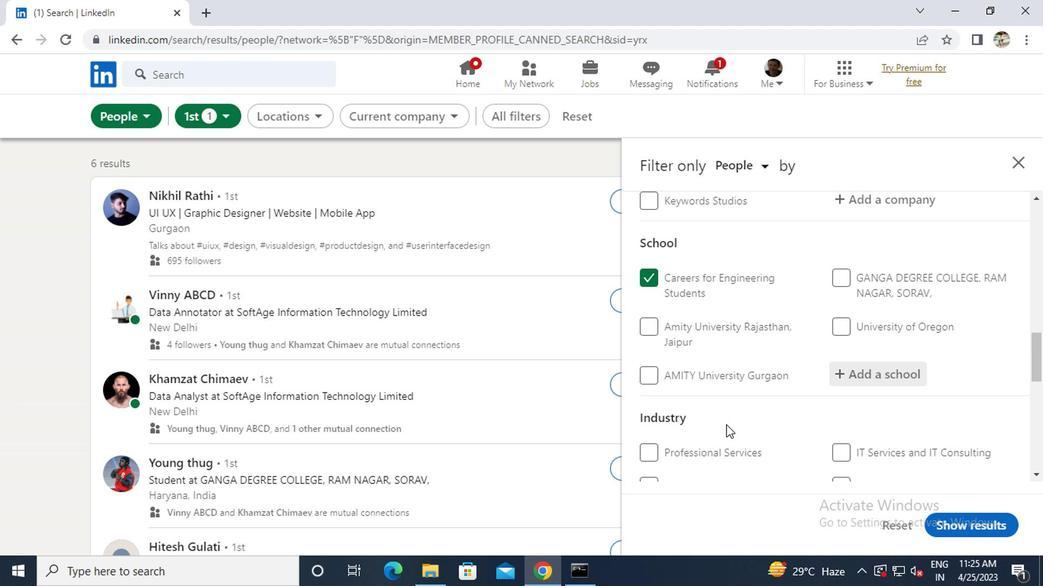 
Action: Mouse scrolled (722, 424) with delta (0, -1)
Screenshot: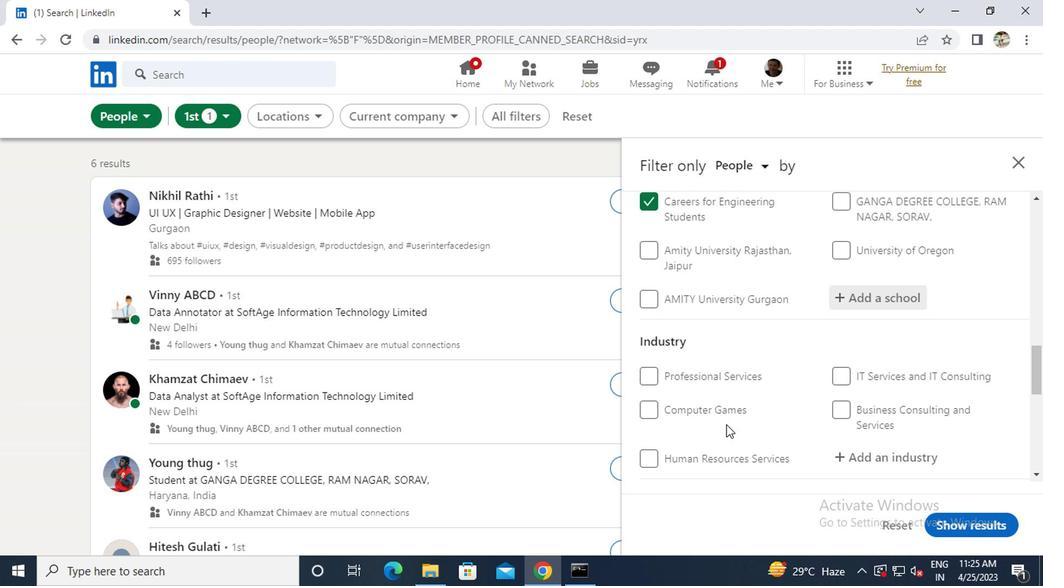 
Action: Mouse moved to (850, 388)
Screenshot: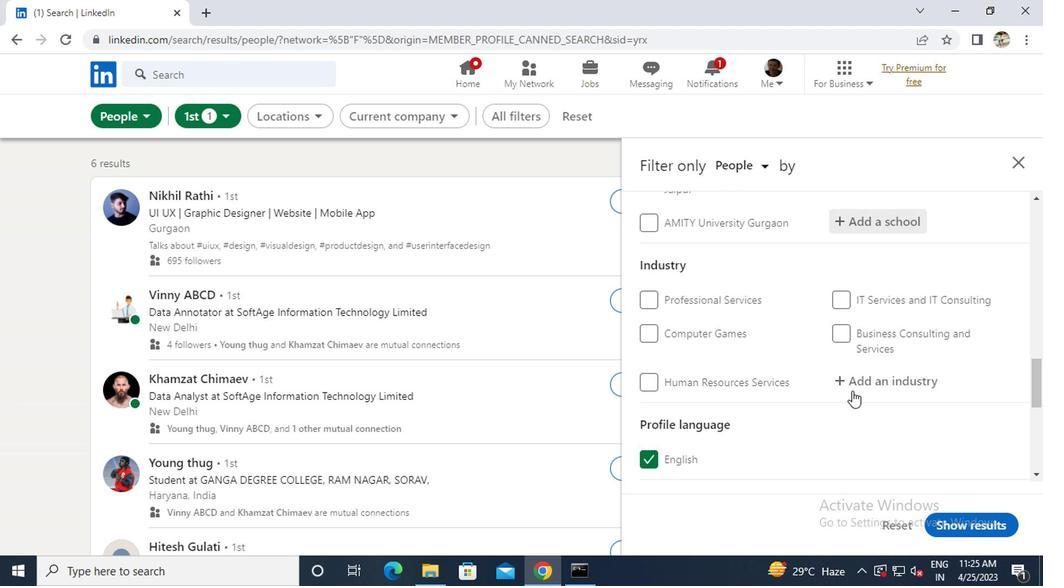 
Action: Mouse pressed left at (850, 388)
Screenshot: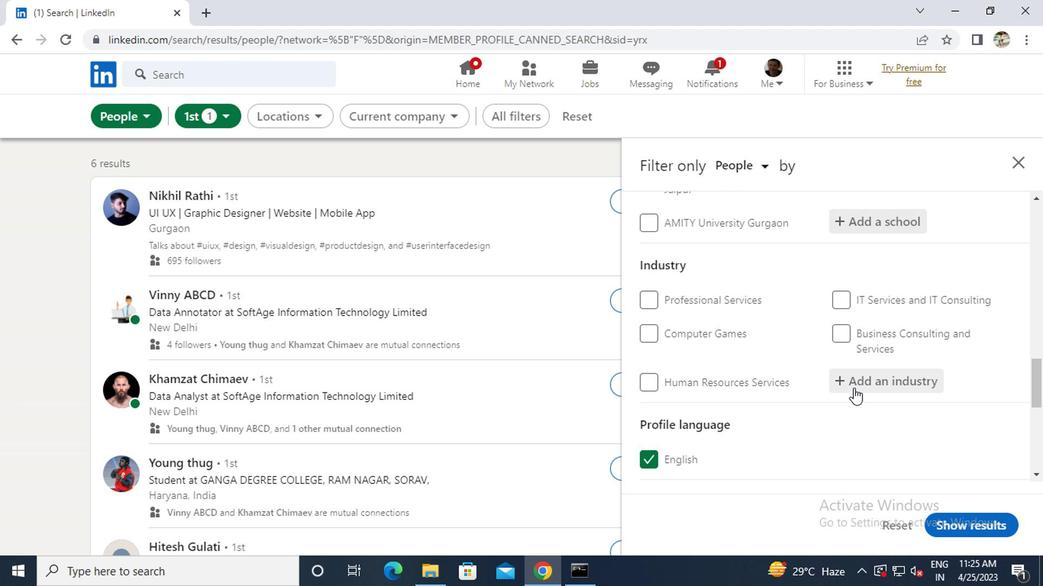 
Action: Key pressed <Key.caps_lock>I<Key.caps_lock><Key.backspace><Key.caps_lock>C<Key.caps_lock>LAIMS<Key.space><Key.caps_lock>A<Key.caps_lock>DU<Key.backspace>JUSTING,
Screenshot: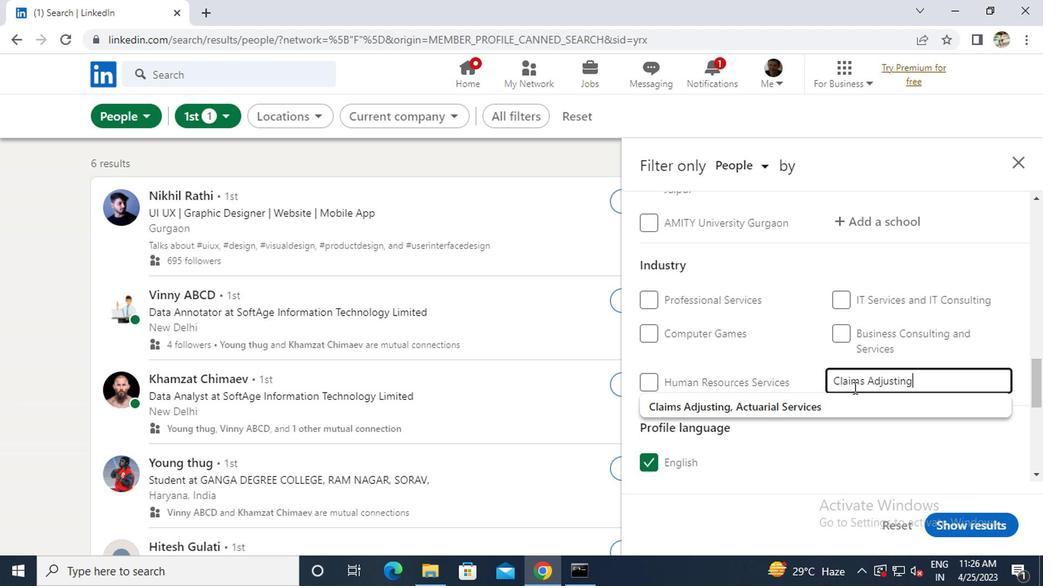 
Action: Mouse moved to (801, 412)
Screenshot: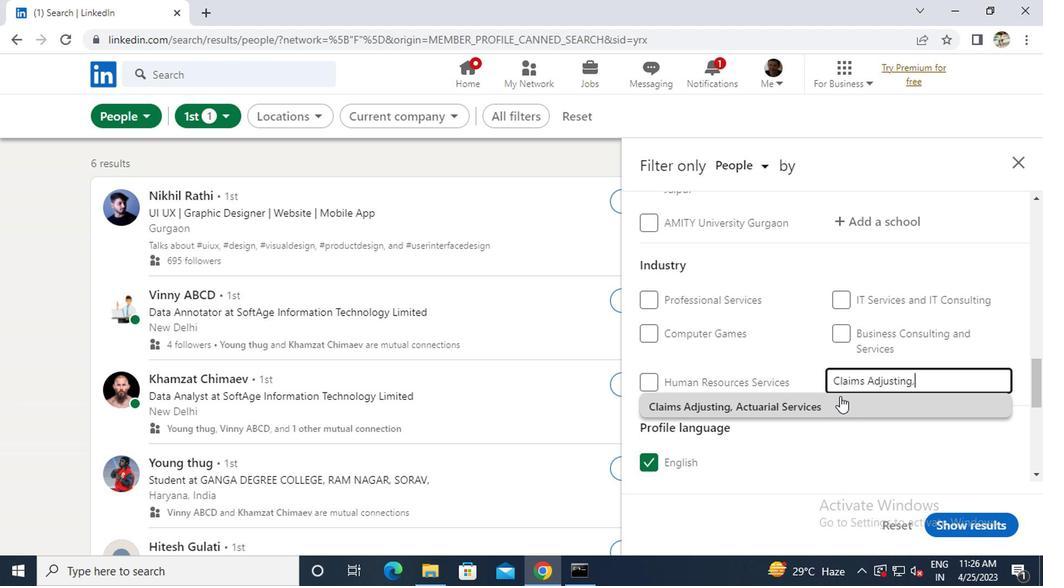 
Action: Mouse pressed left at (801, 412)
Screenshot: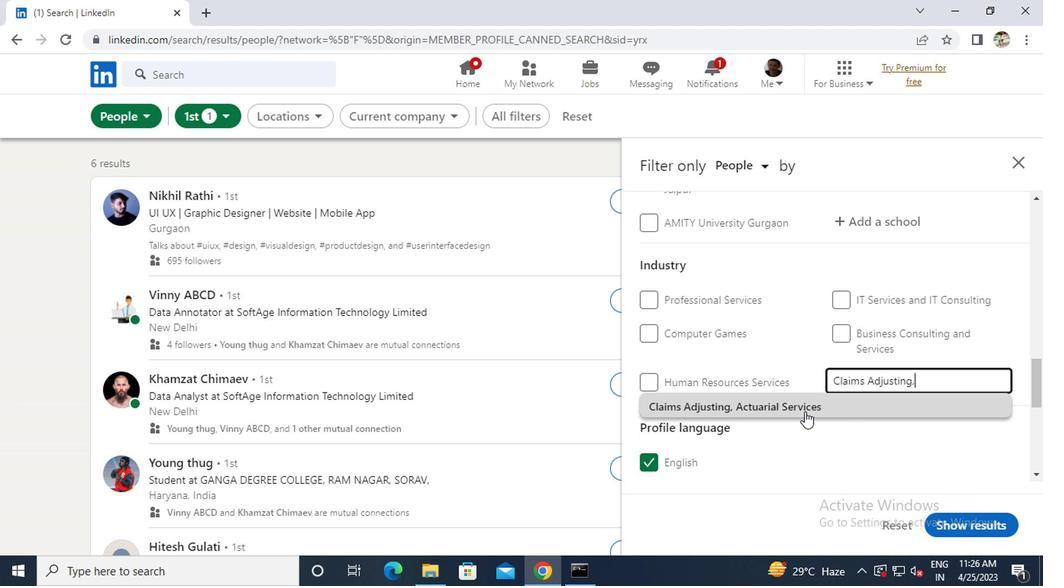 
Action: Mouse scrolled (801, 412) with delta (0, 0)
Screenshot: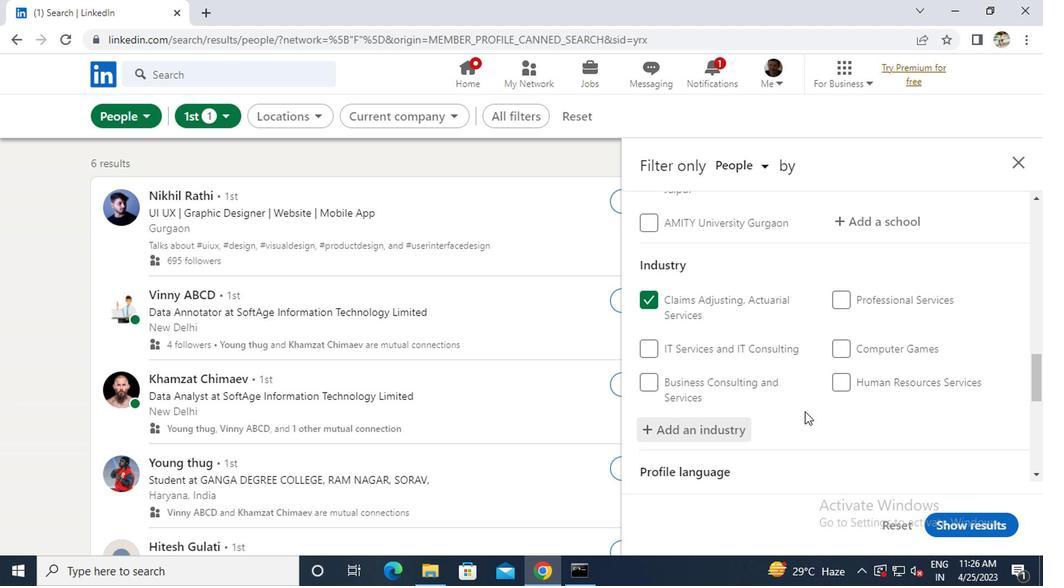 
Action: Mouse scrolled (801, 412) with delta (0, 0)
Screenshot: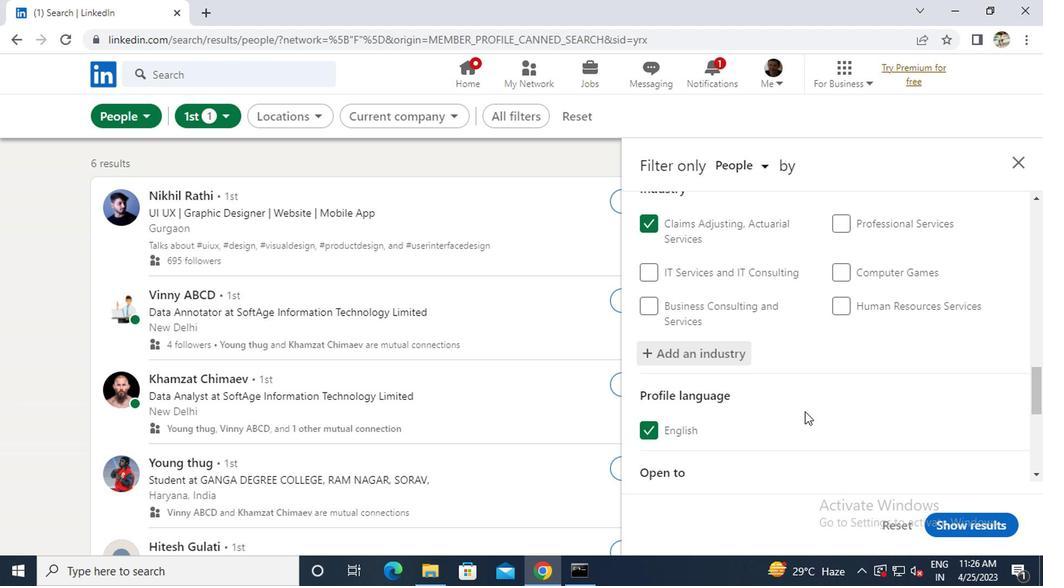 
Action: Mouse scrolled (801, 412) with delta (0, 0)
Screenshot: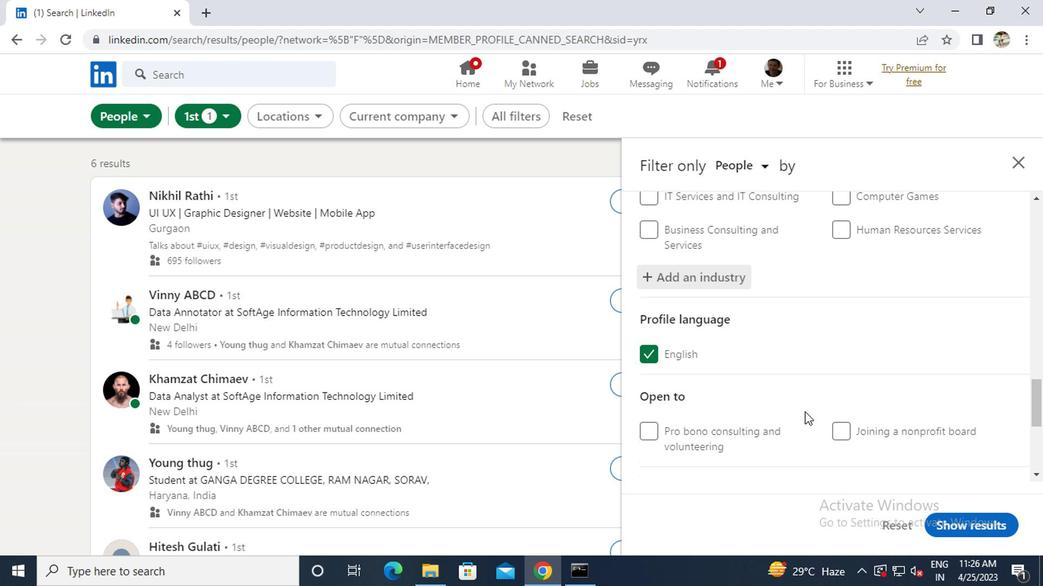 
Action: Mouse scrolled (801, 412) with delta (0, 0)
Screenshot: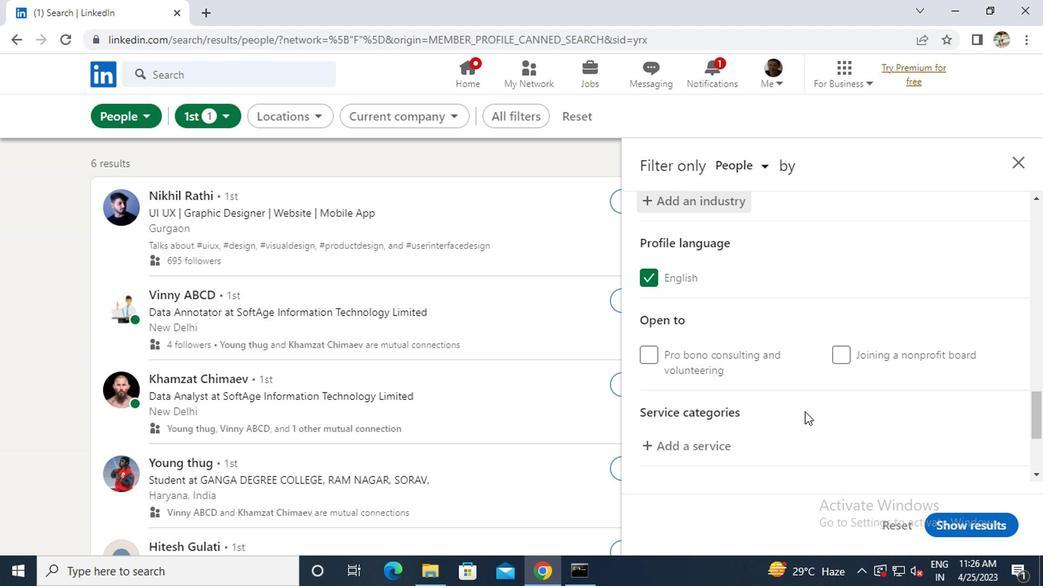 
Action: Mouse moved to (703, 368)
Screenshot: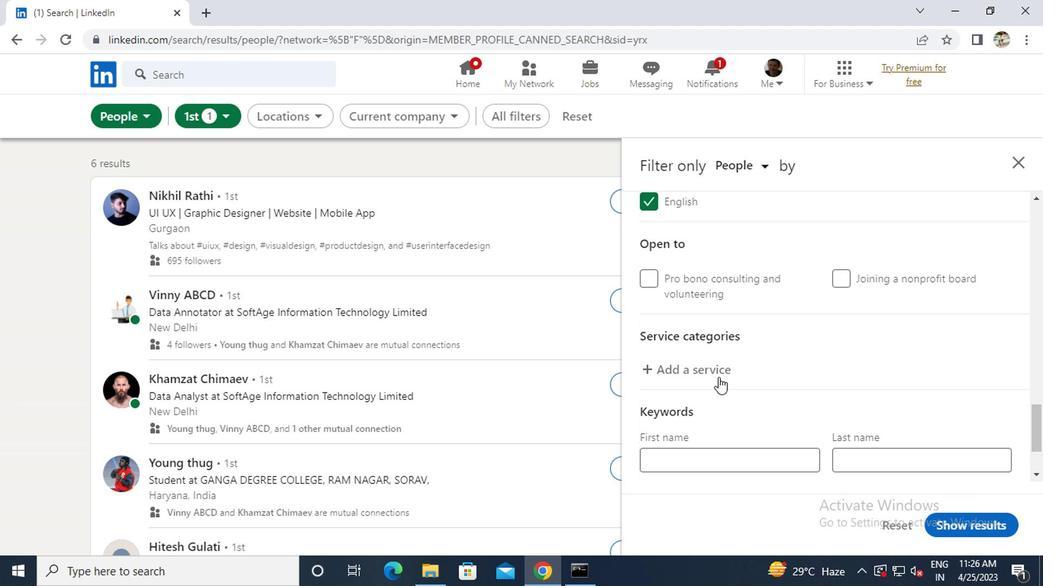 
Action: Mouse pressed left at (703, 368)
Screenshot: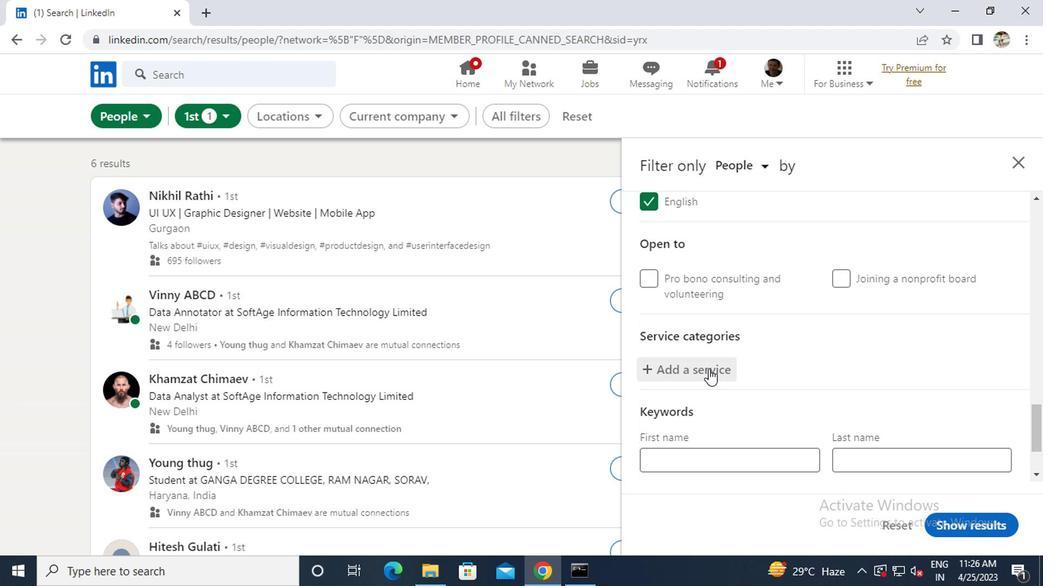 
Action: Key pressed <Key.caps_lock>B<Key.caps_lock>USINESS<Key.space><Key.caps_lock>L<Key.caps_lock>AW
Screenshot: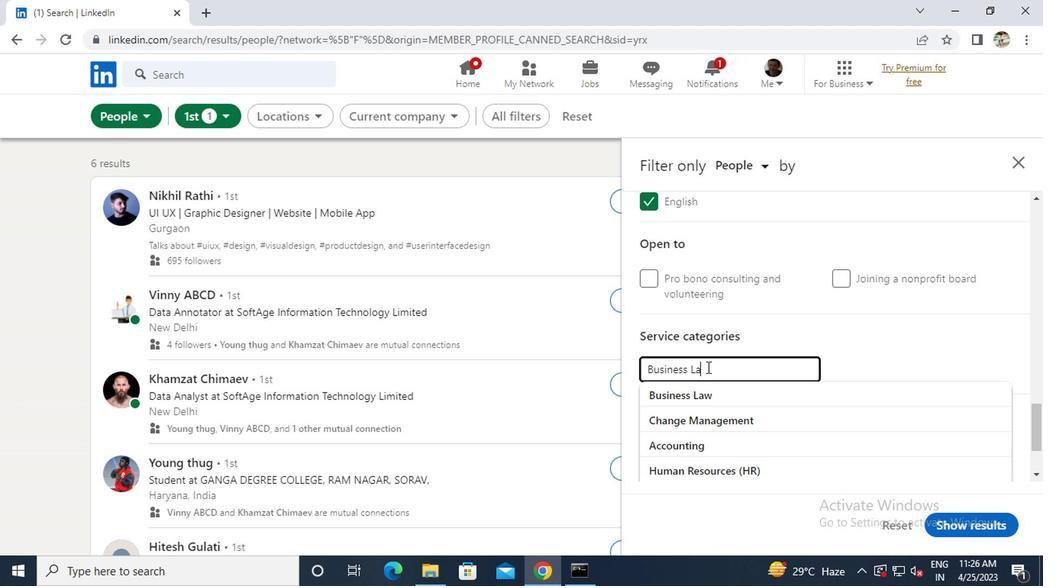 
Action: Mouse moved to (705, 393)
Screenshot: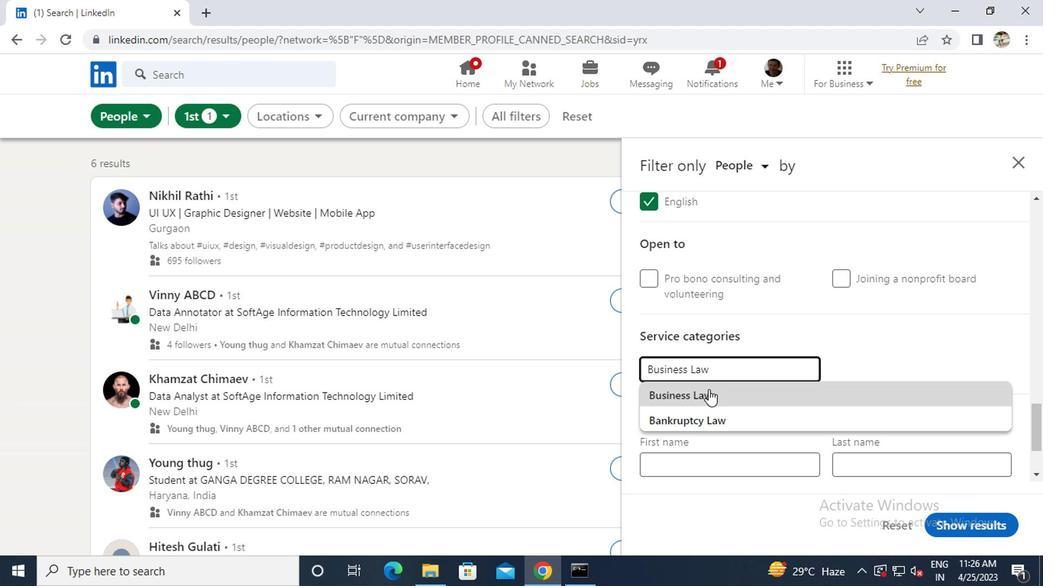 
Action: Mouse pressed left at (705, 393)
Screenshot: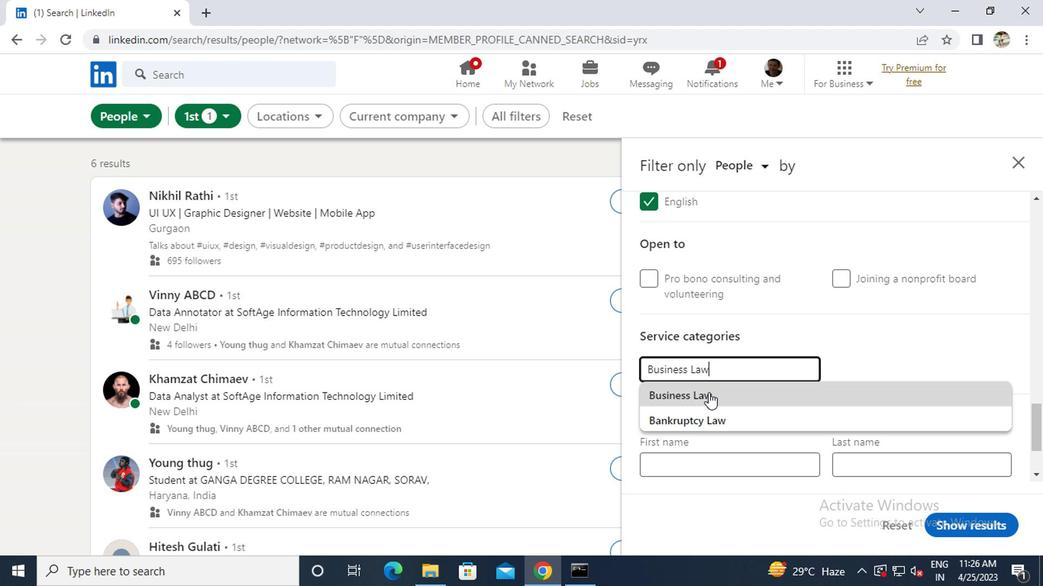 
Action: Mouse moved to (705, 394)
Screenshot: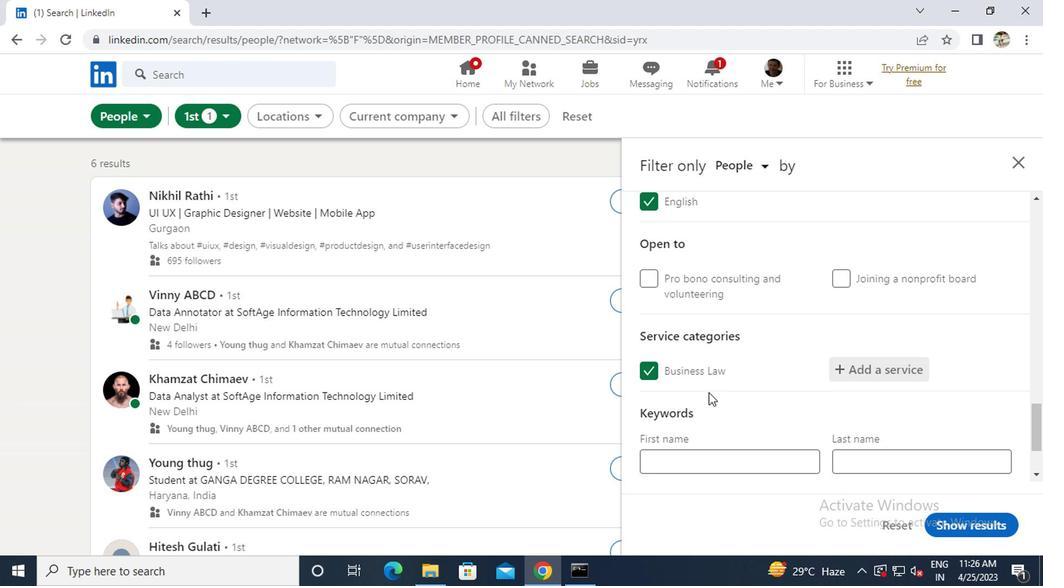 
Action: Mouse scrolled (705, 393) with delta (0, 0)
Screenshot: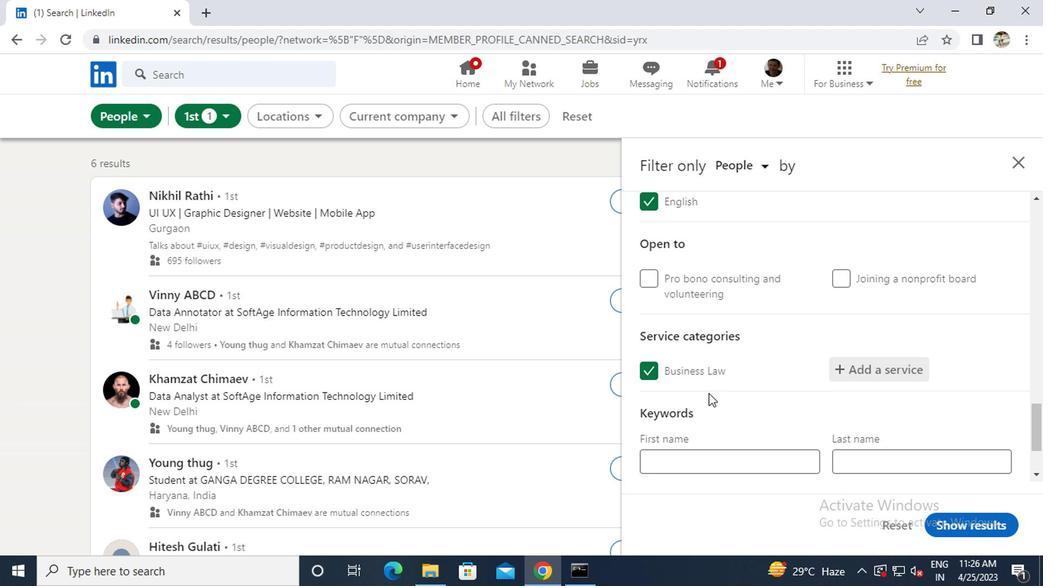 
Action: Mouse scrolled (705, 393) with delta (0, 0)
Screenshot: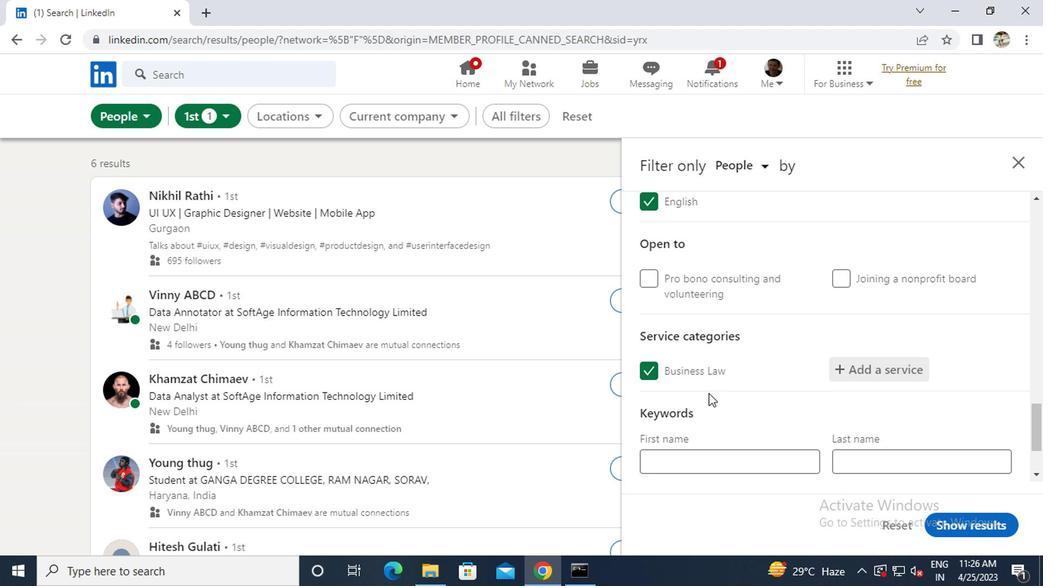 
Action: Mouse scrolled (705, 393) with delta (0, 0)
Screenshot: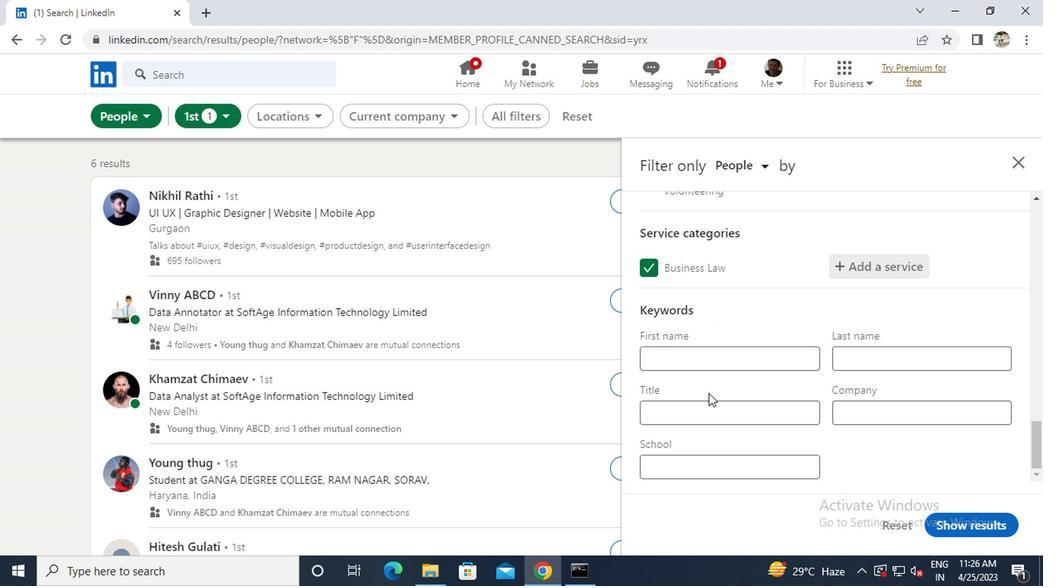 
Action: Mouse moved to (698, 411)
Screenshot: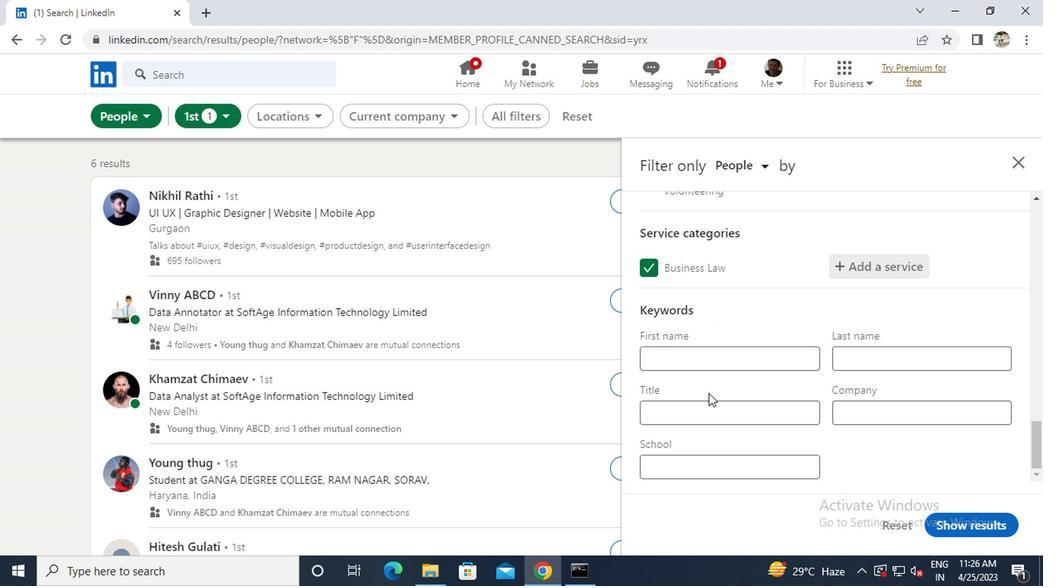 
Action: Mouse pressed left at (698, 411)
Screenshot: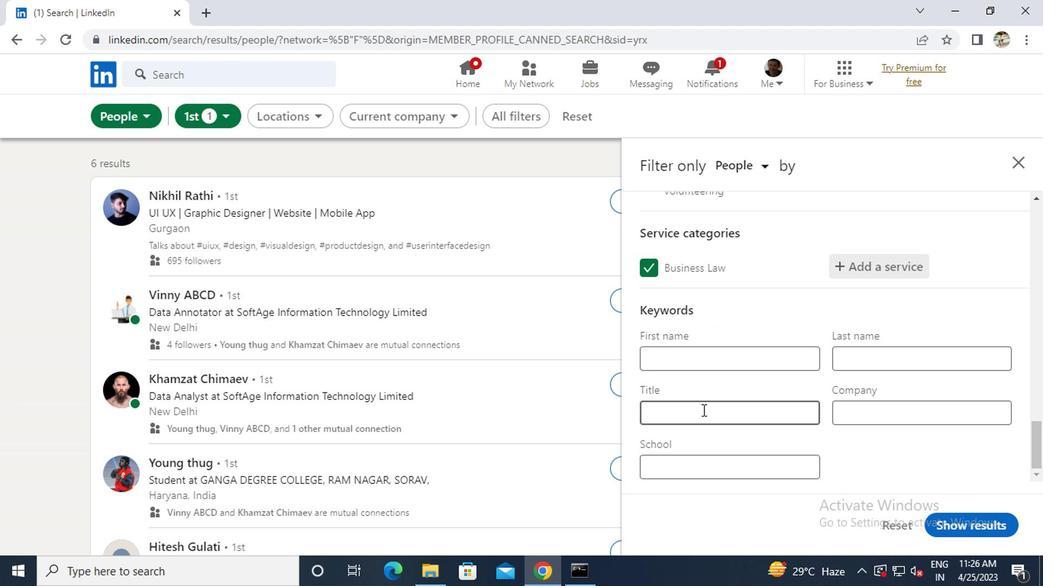 
Action: Key pressed <Key.caps_lock>C<Key.caps_lock>ASHIER
Screenshot: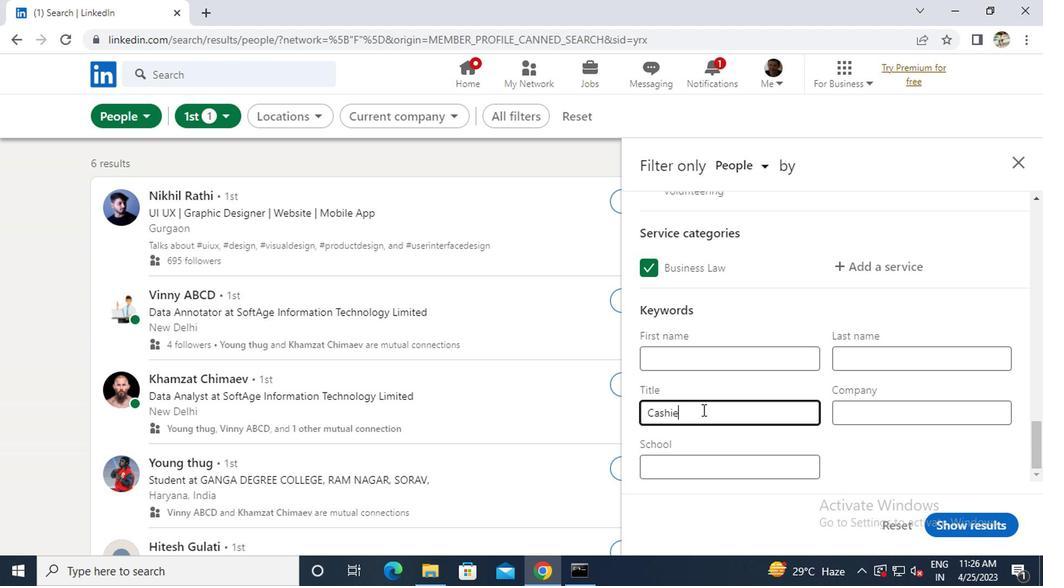 
Action: Mouse moved to (950, 518)
Screenshot: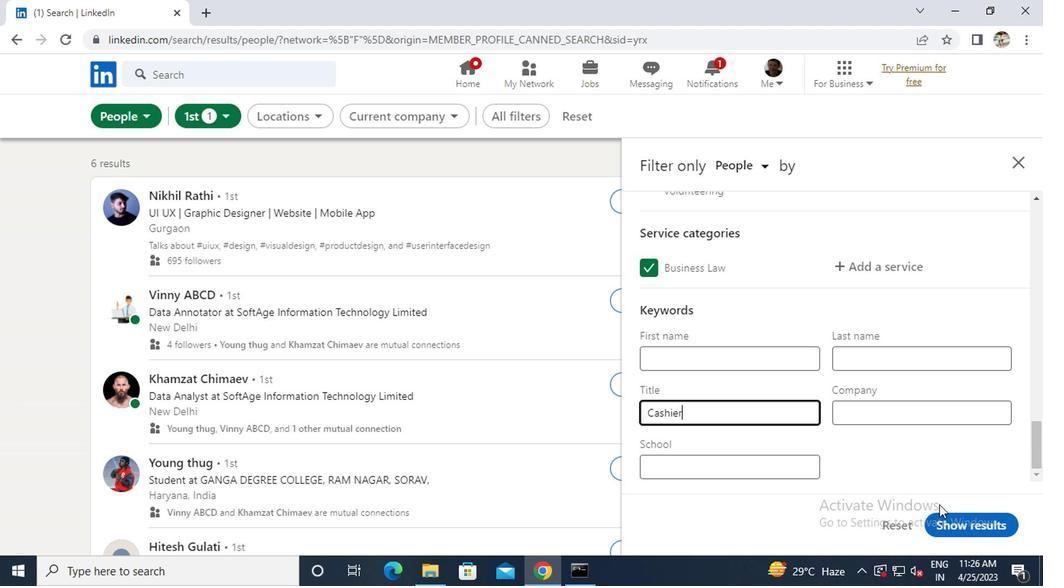 
Action: Mouse pressed left at (950, 518)
Screenshot: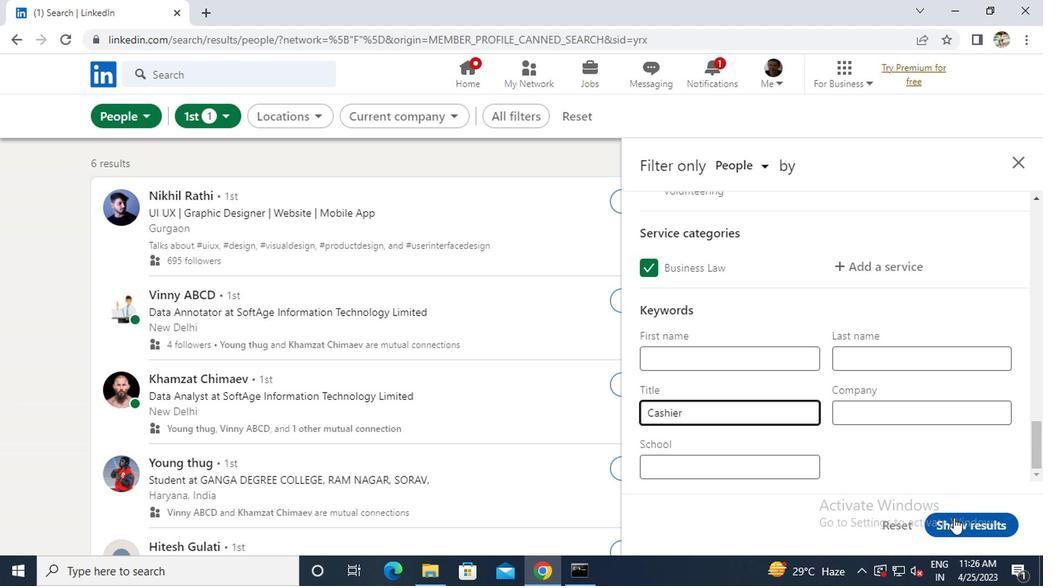 
